 Task: Find the distance between Denver and Salt Lake City.
Action: Key pressed <Key.caps_lock>D<Key.caps_lock>enver
Screenshot: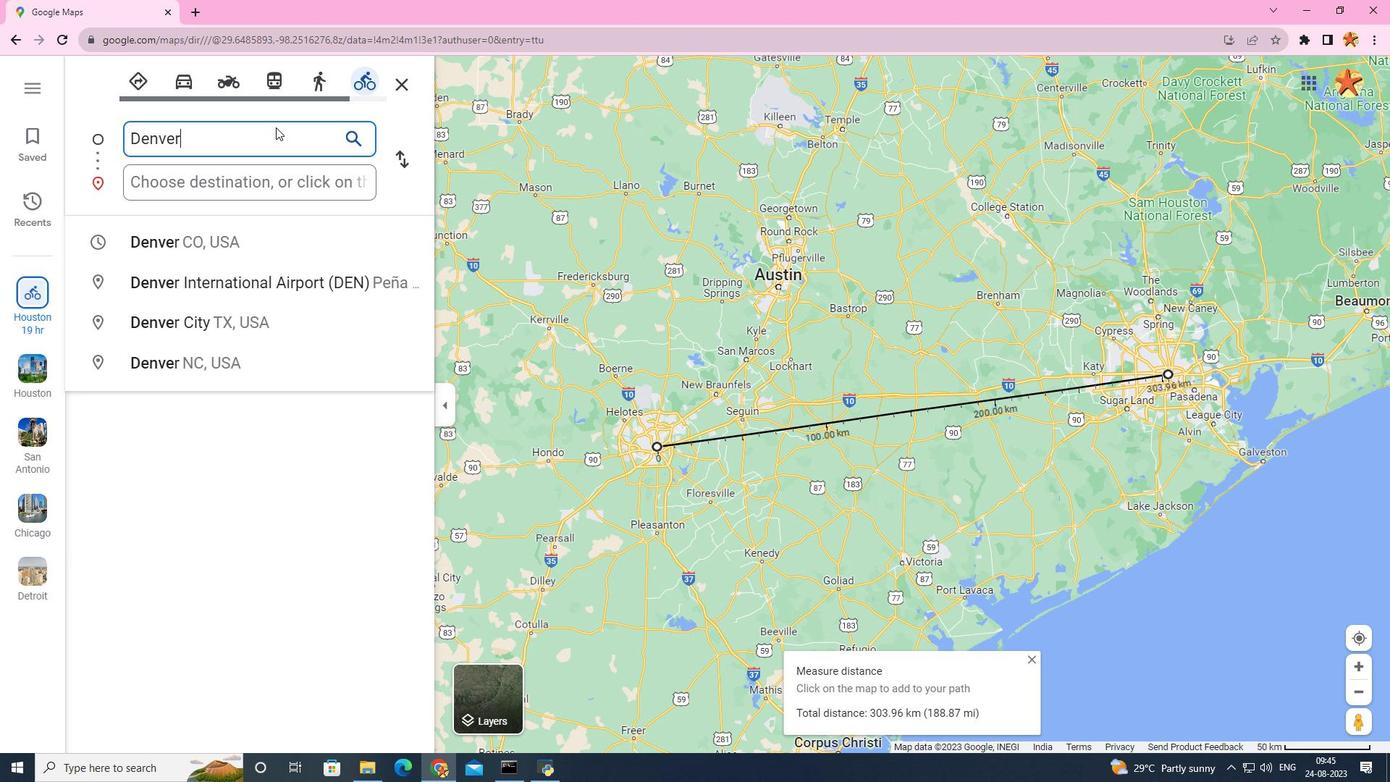 
Action: Mouse moved to (203, 242)
Screenshot: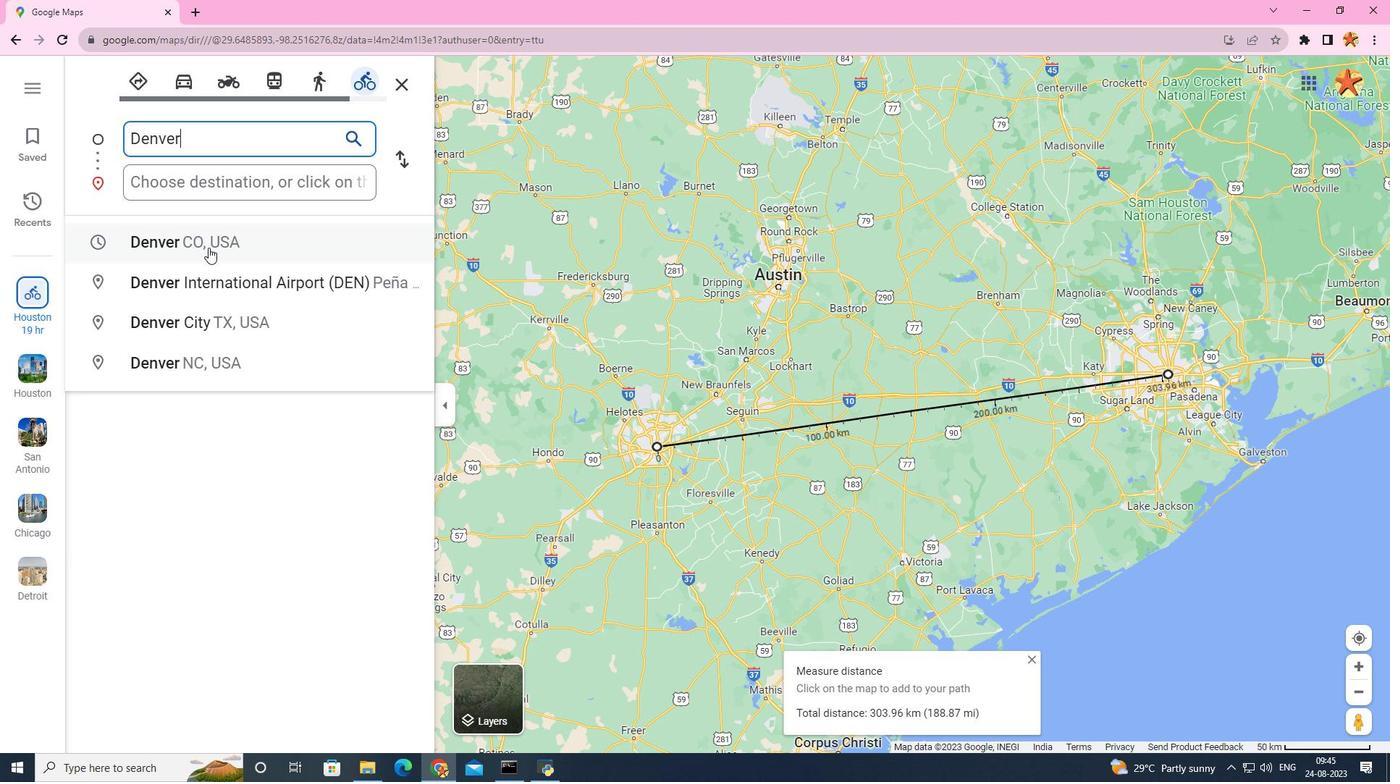 
Action: Mouse pressed left at (203, 242)
Screenshot: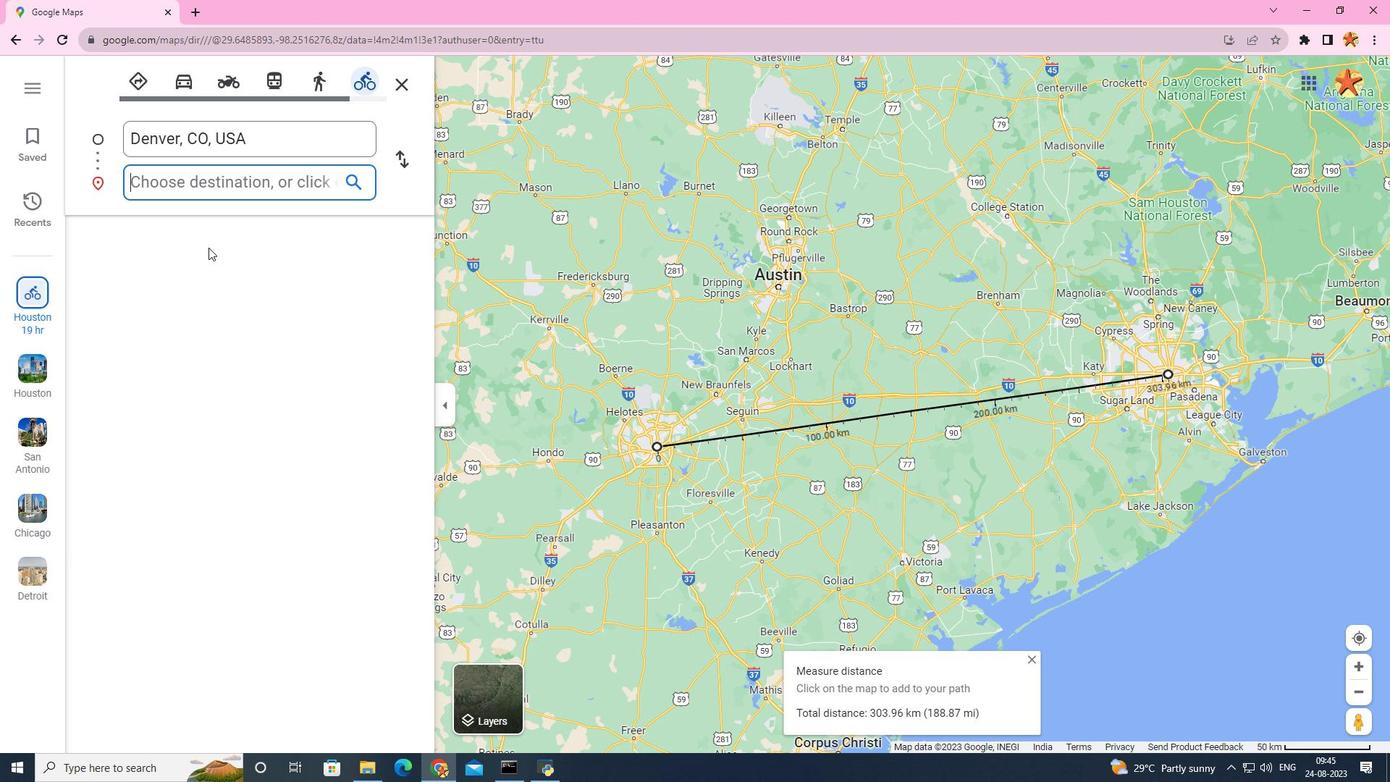
Action: Mouse moved to (204, 183)
Screenshot: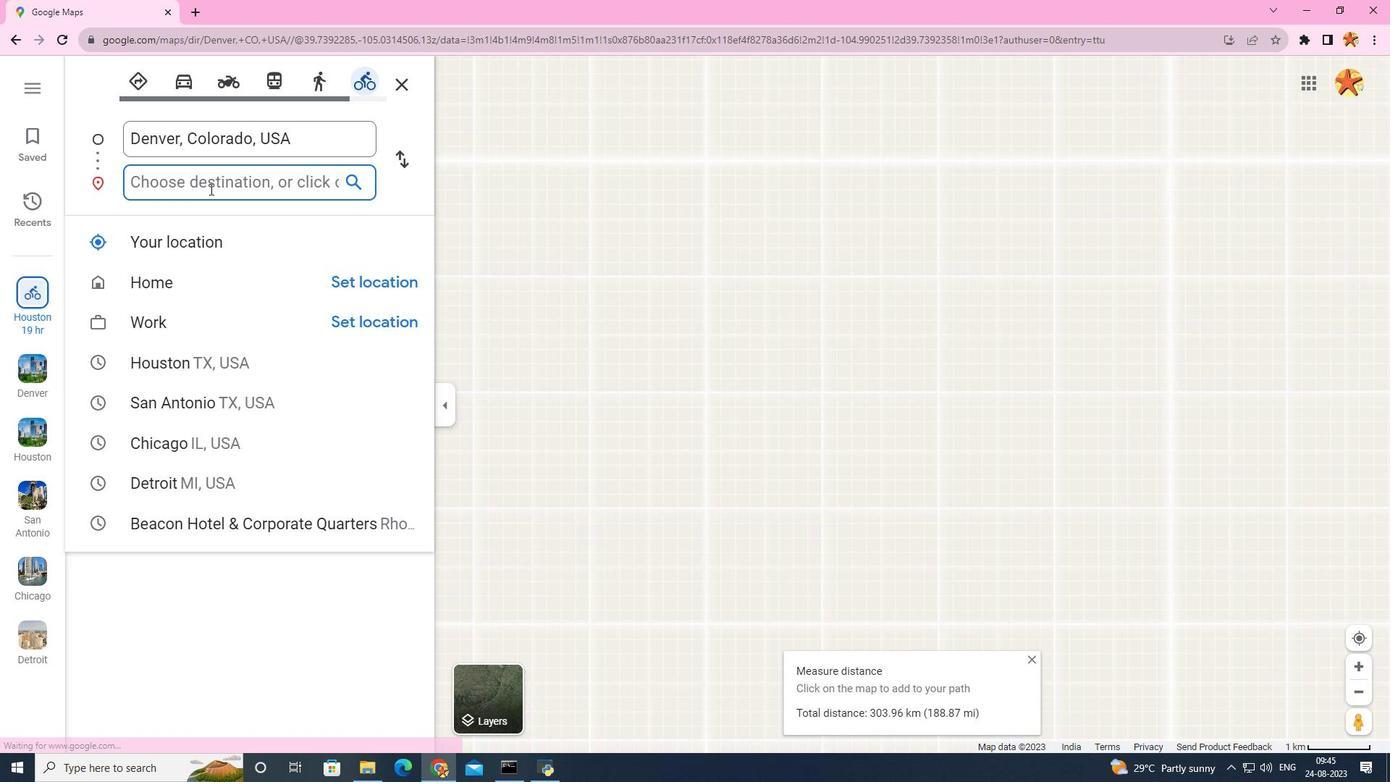 
Action: Mouse pressed left at (204, 183)
Screenshot: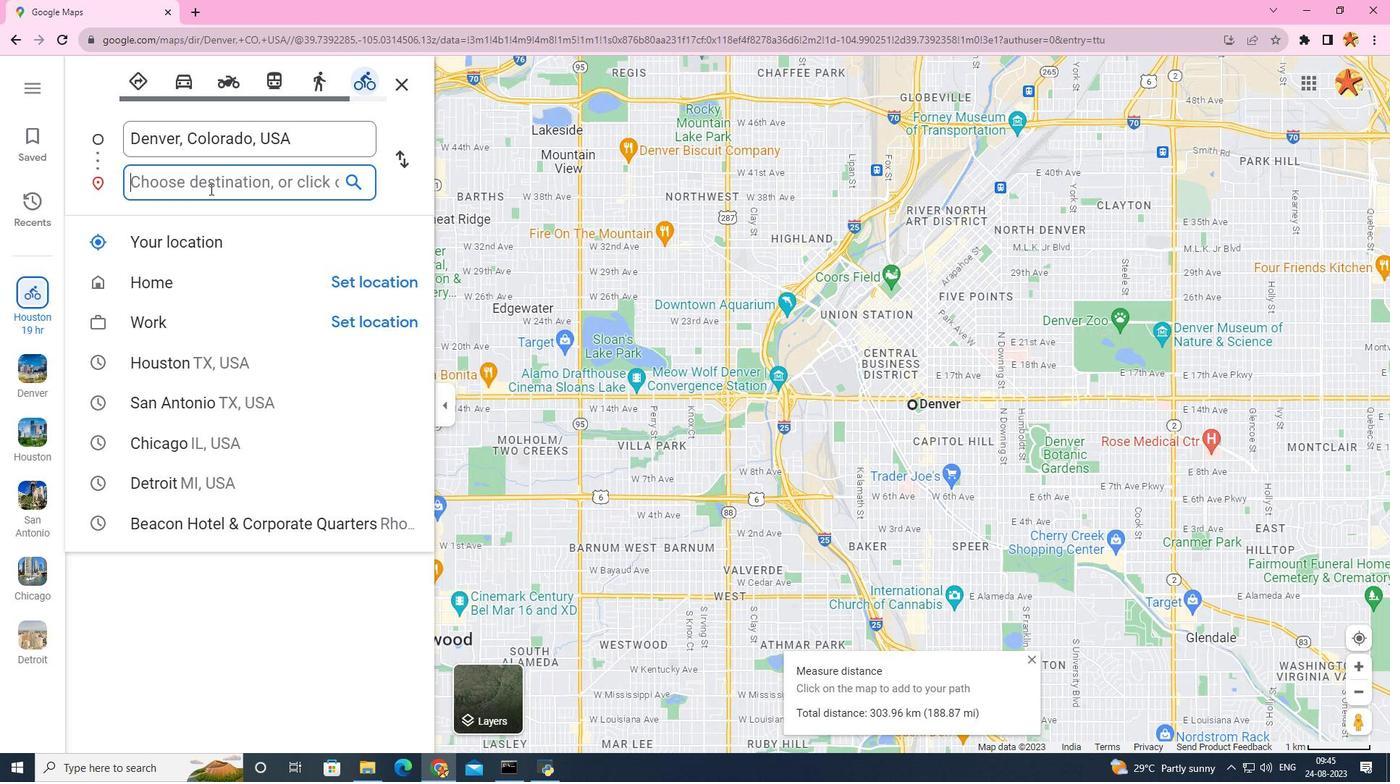 
Action: Key pressed <Key.caps_lock>S<Key.caps_lock>alt<Key.space>lake
Screenshot: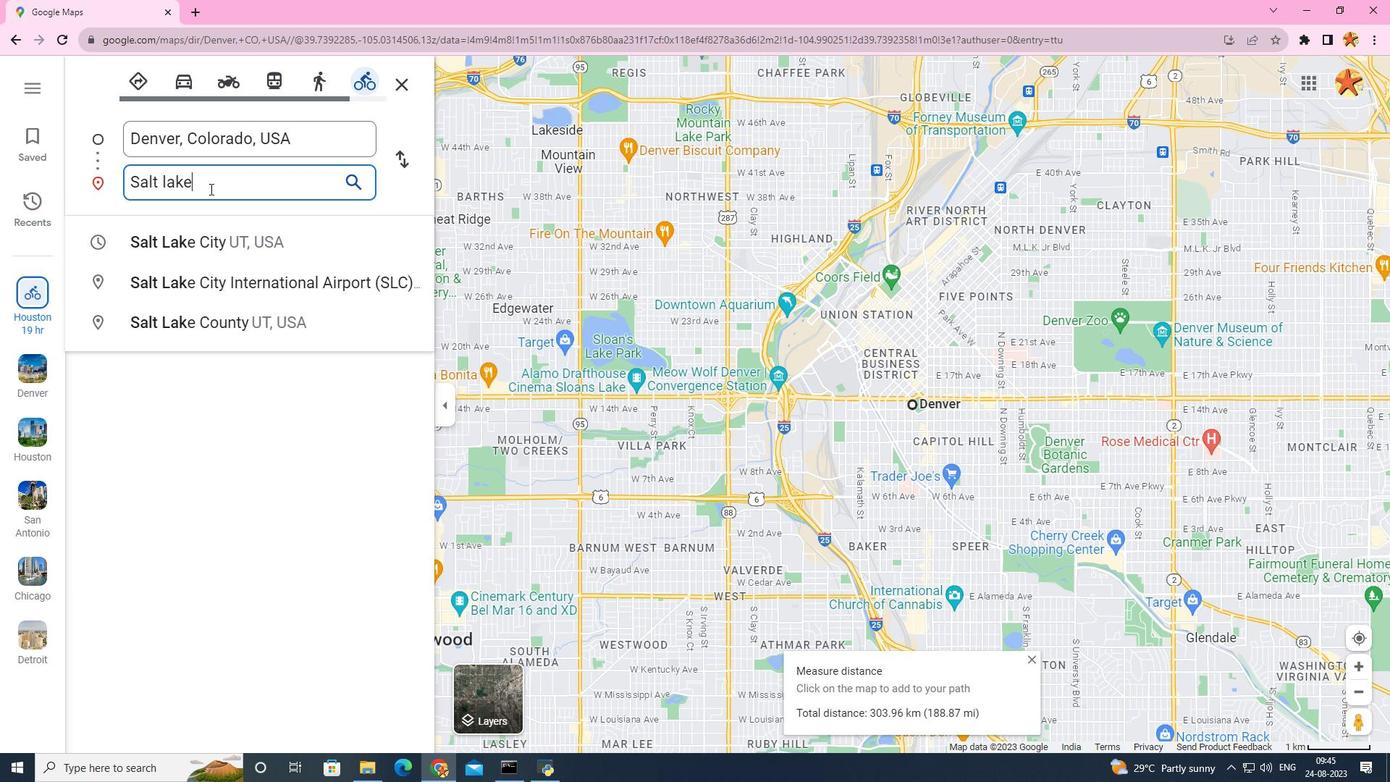 
Action: Mouse moved to (223, 239)
Screenshot: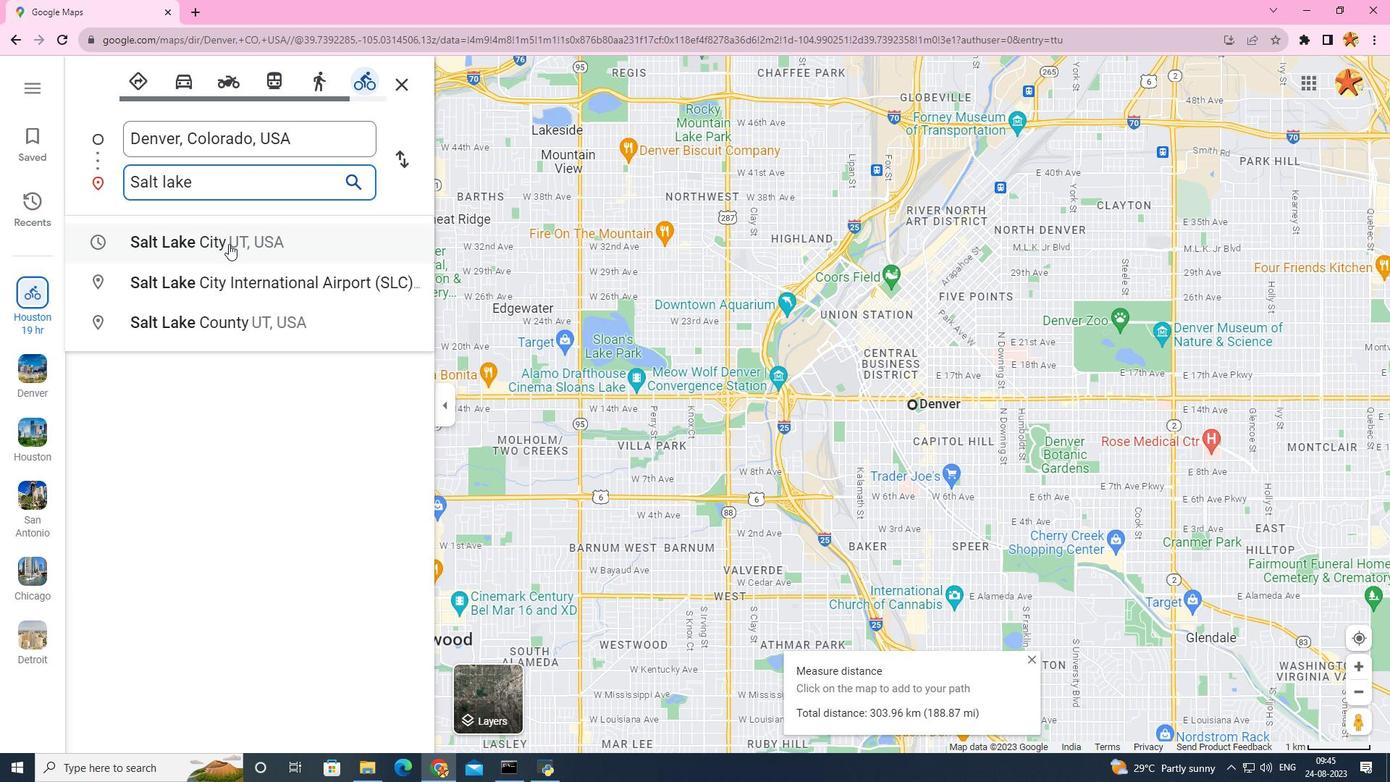 
Action: Mouse pressed left at (223, 239)
Screenshot: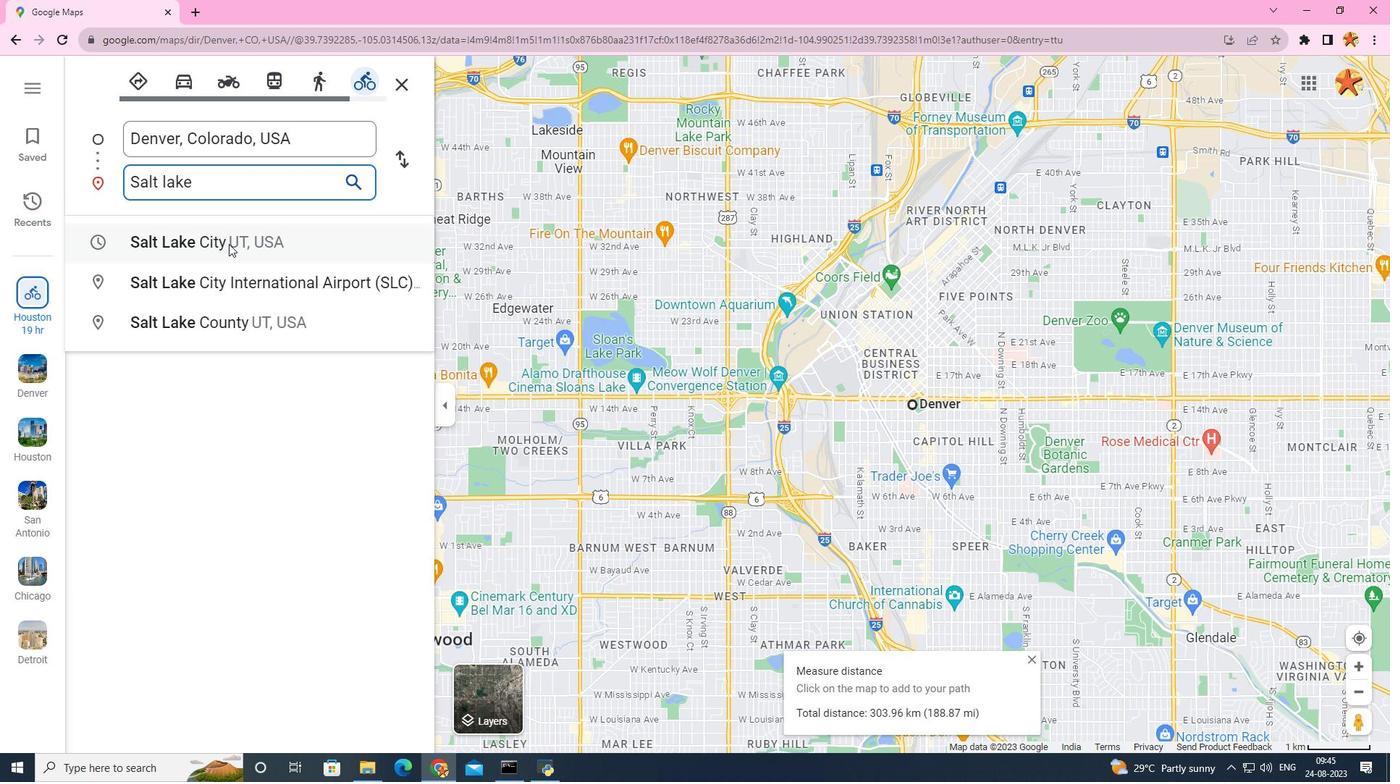 
Action: Mouse moved to (801, 719)
Screenshot: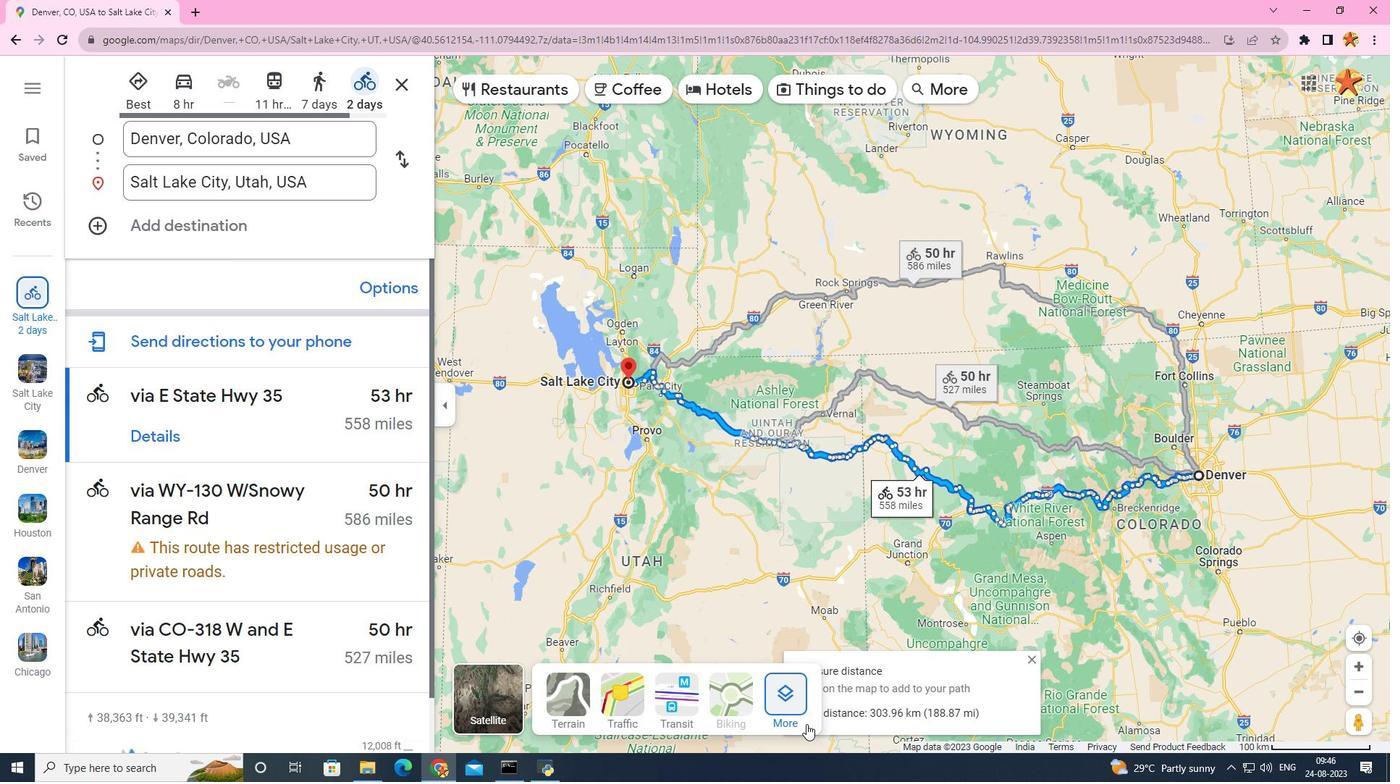 
Action: Mouse pressed left at (801, 719)
Screenshot: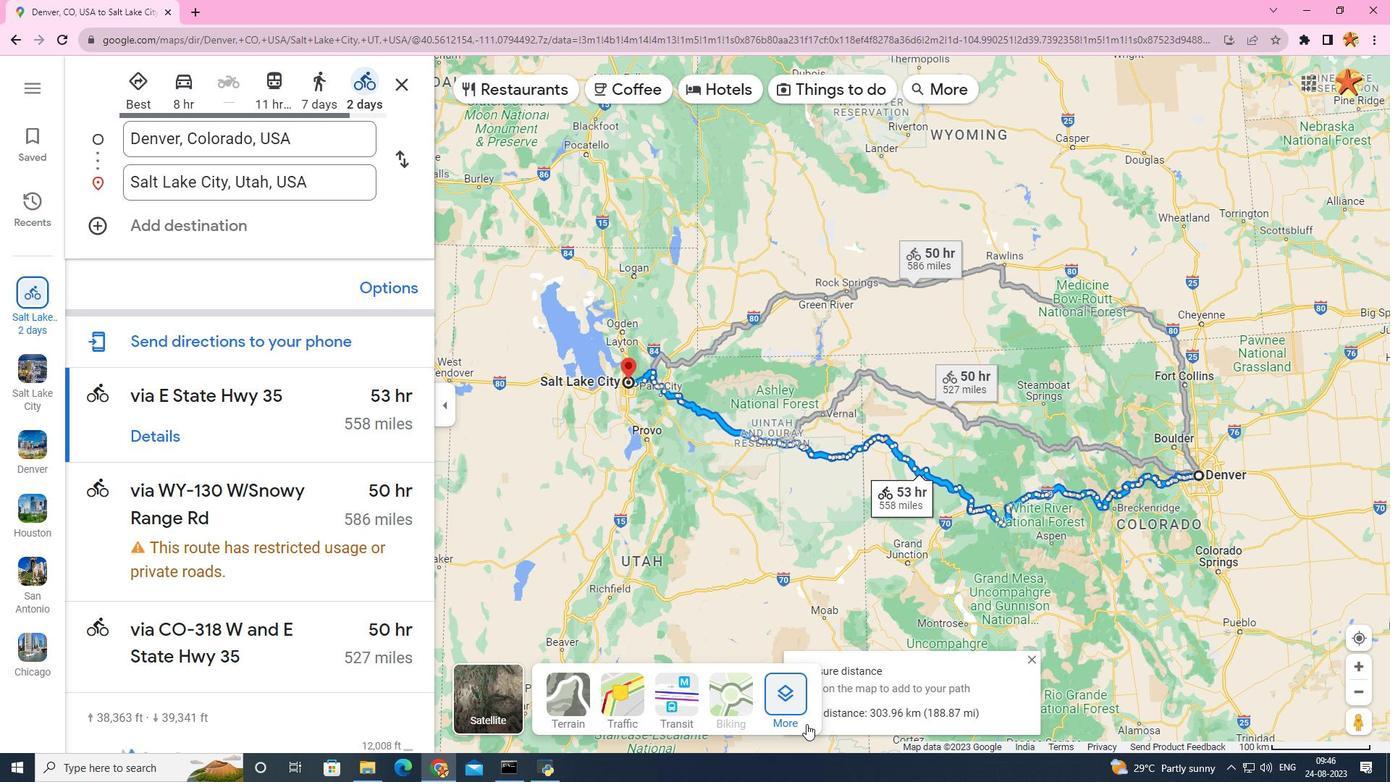 
Action: Mouse moved to (602, 519)
Screenshot: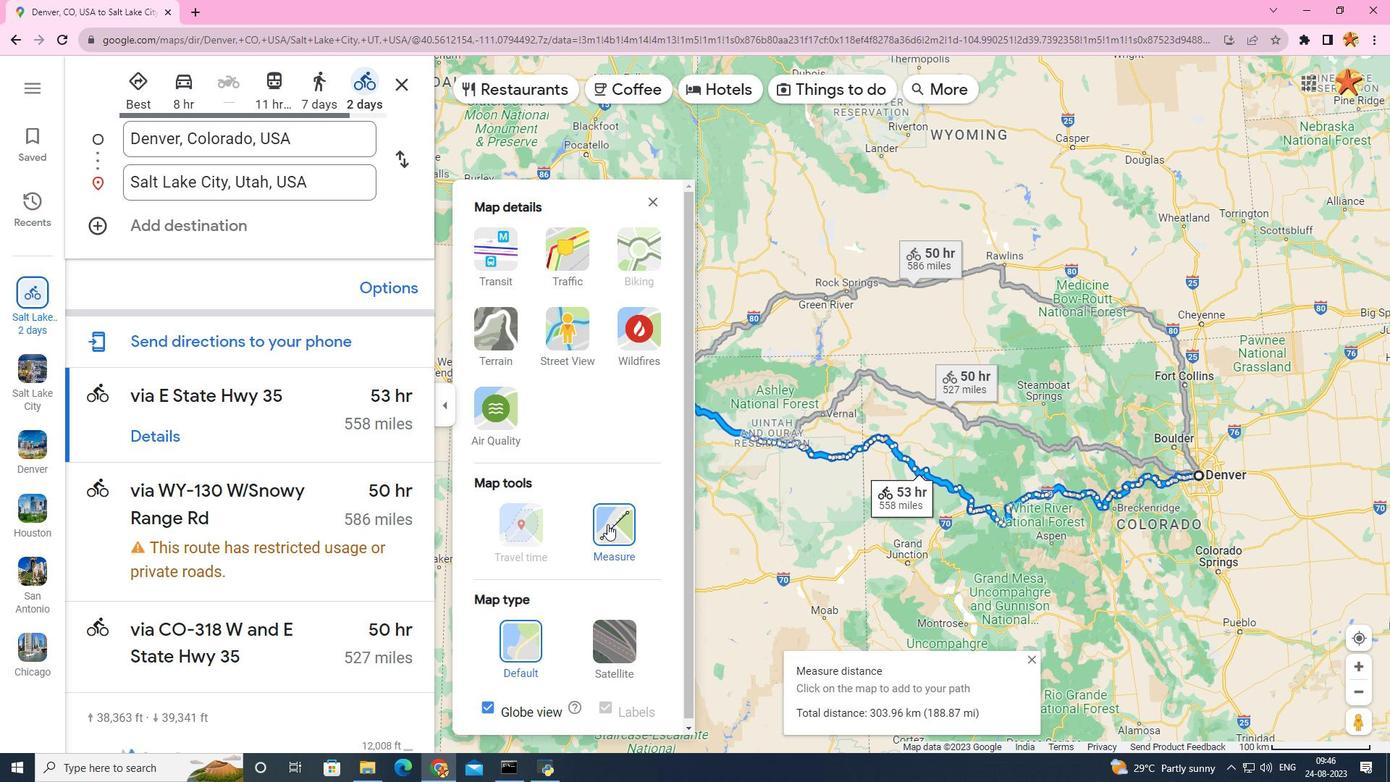 
Action: Mouse pressed left at (602, 519)
Screenshot: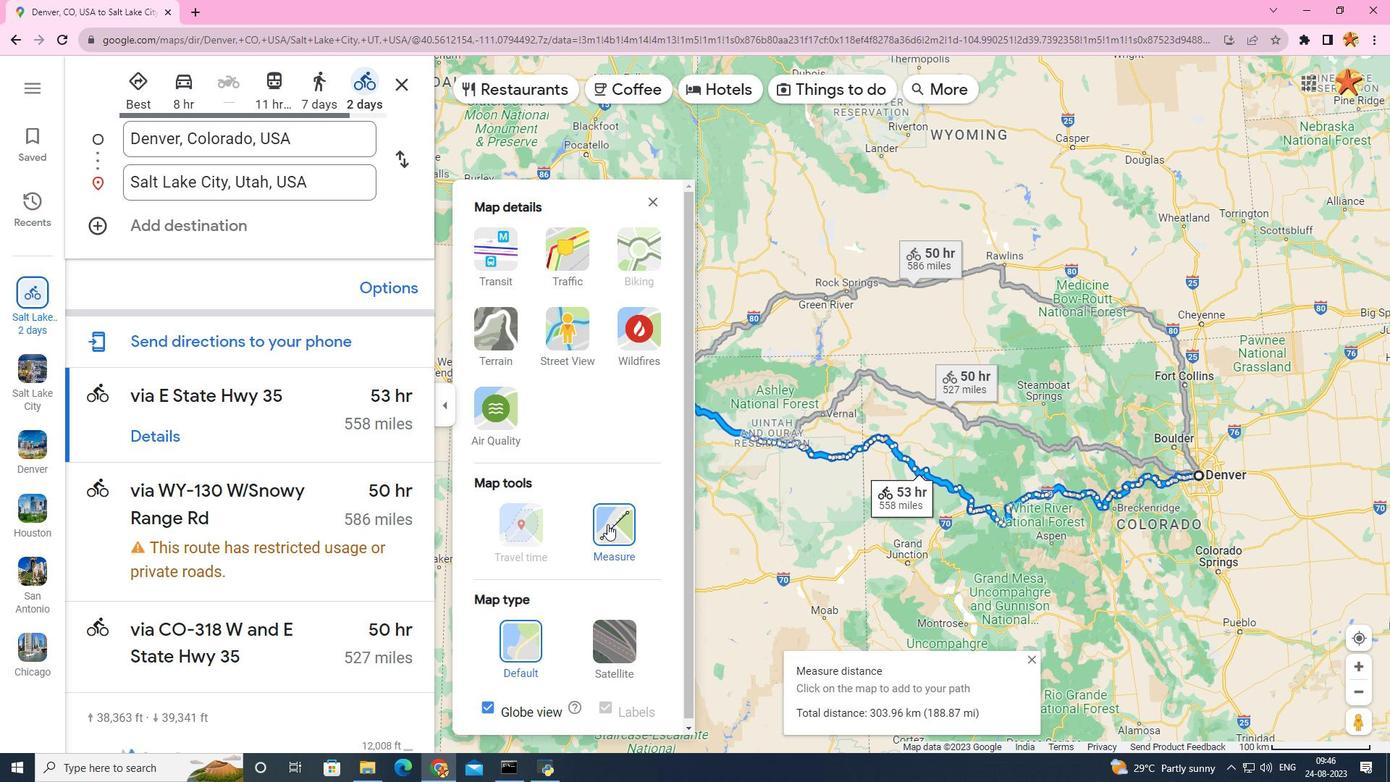 
Action: Mouse moved to (639, 199)
Screenshot: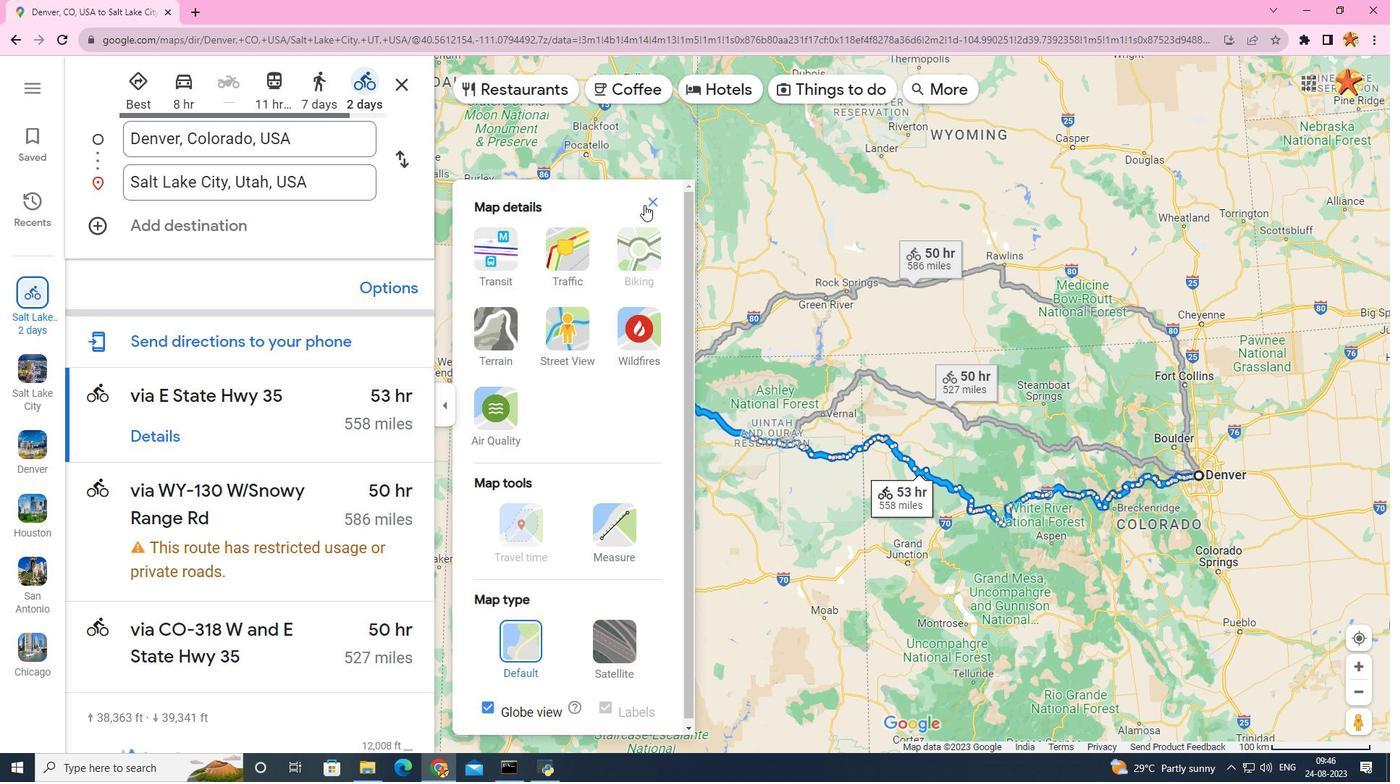 
Action: Mouse pressed left at (639, 199)
Screenshot: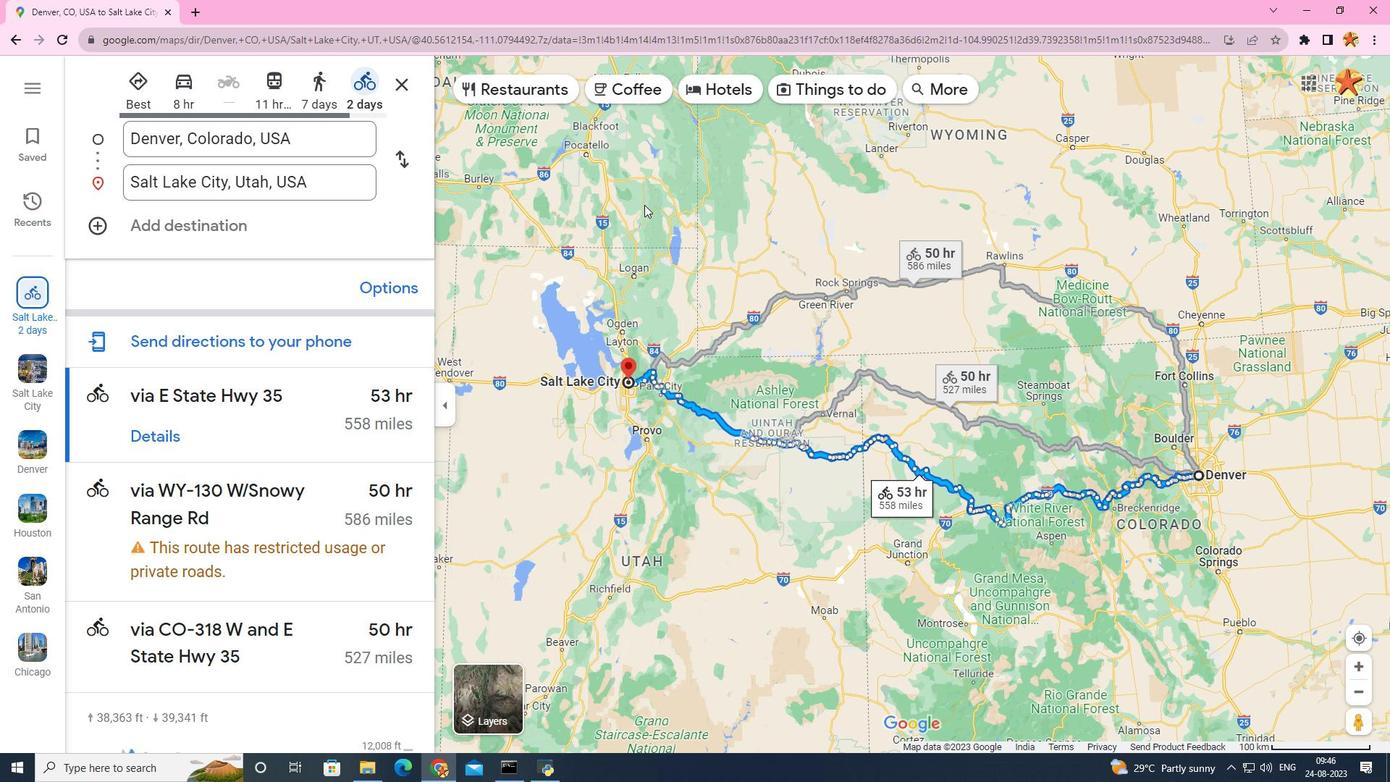 
Action: Mouse moved to (627, 376)
Screenshot: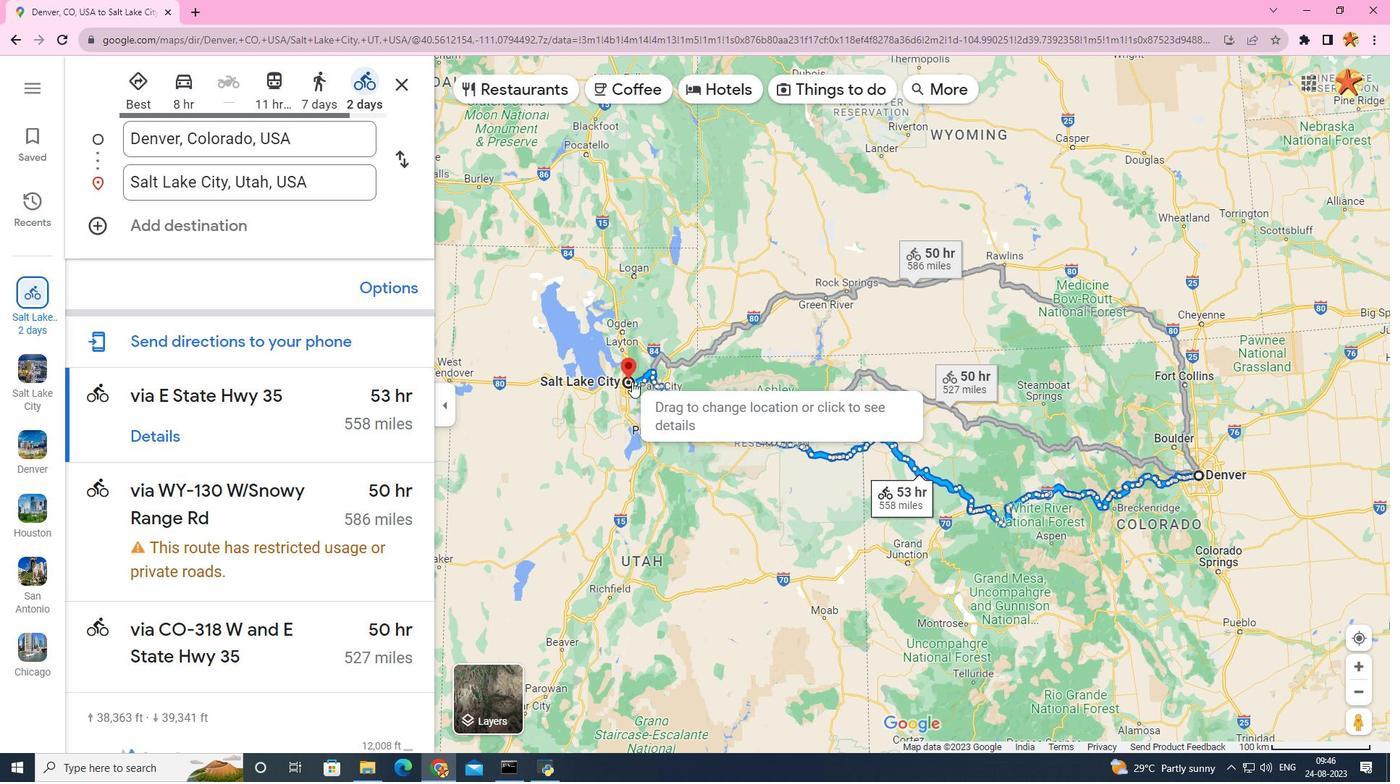 
Action: Mouse pressed left at (627, 376)
Screenshot: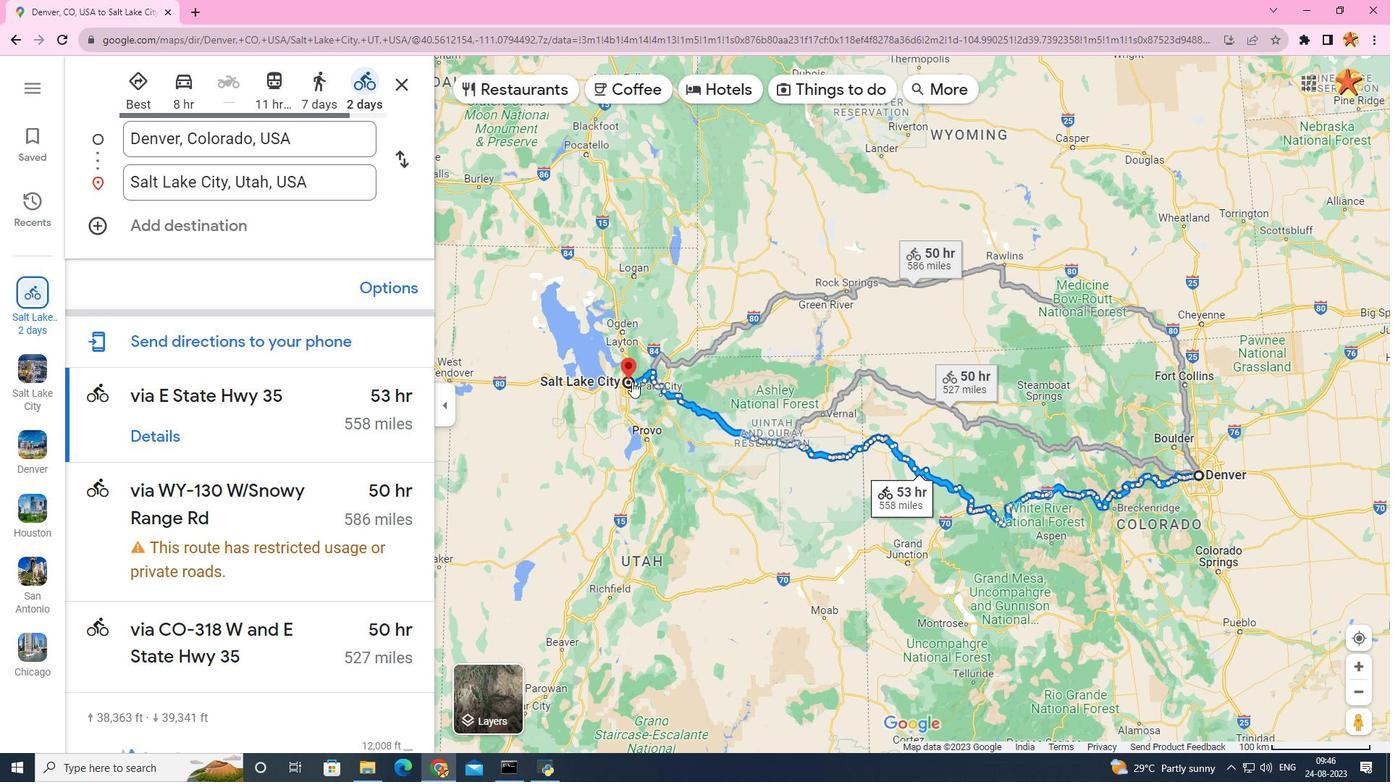 
Action: Mouse moved to (488, 695)
Screenshot: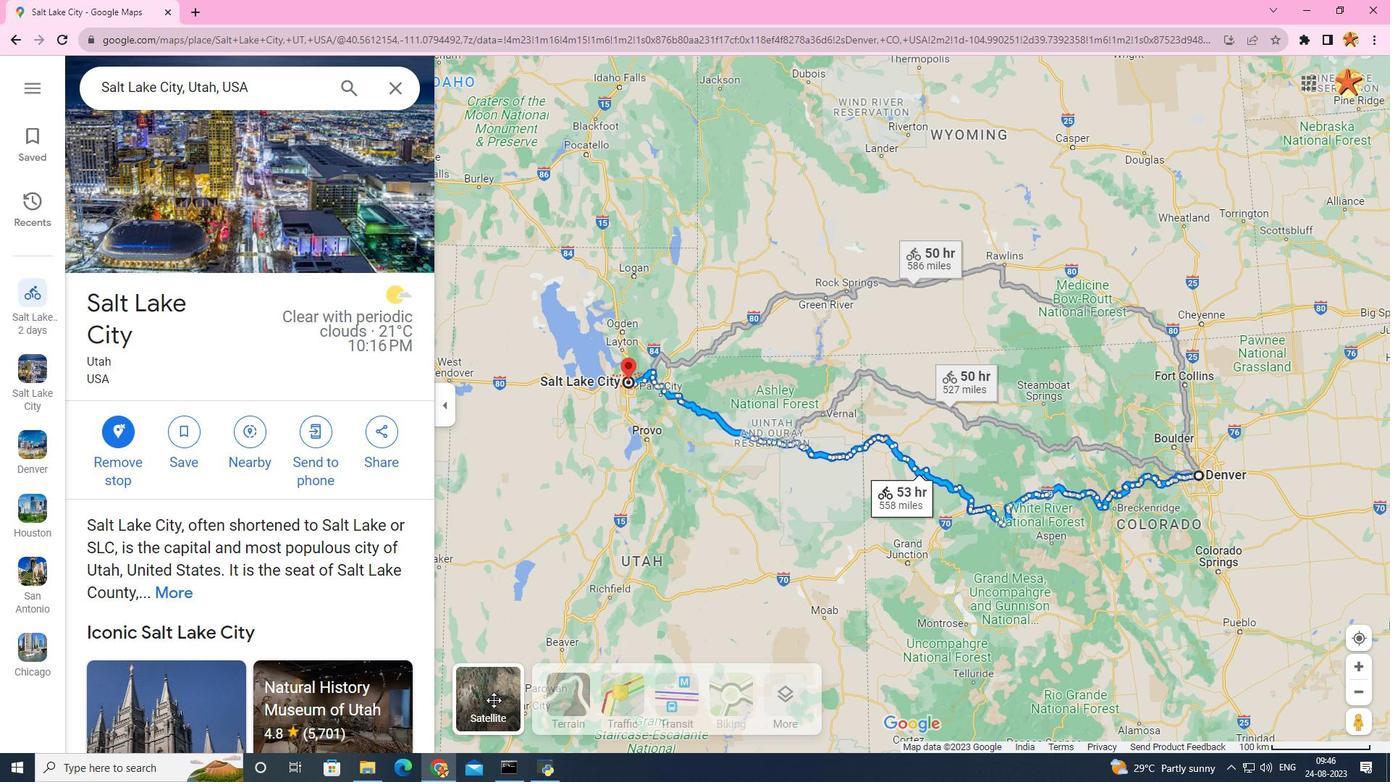 
Action: Mouse pressed left at (488, 695)
Screenshot: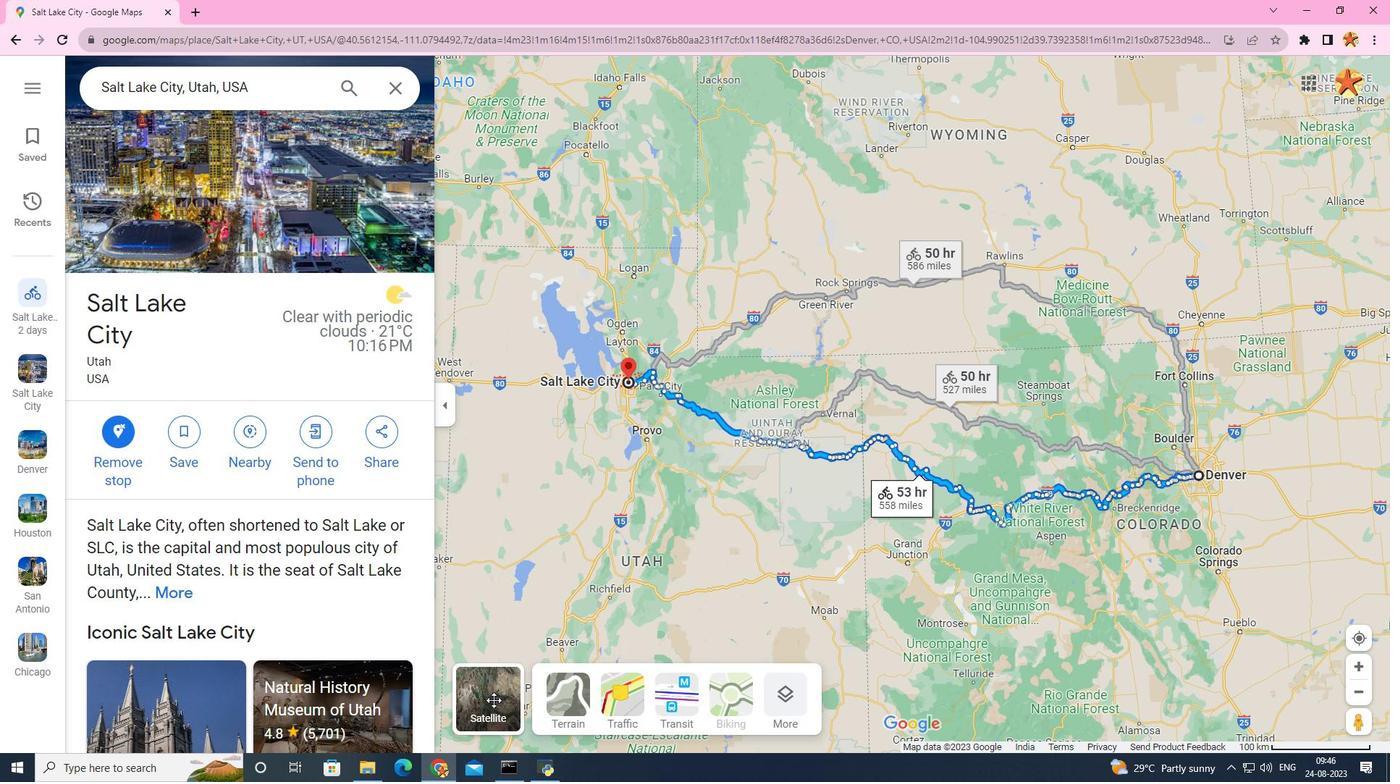 
Action: Mouse moved to (766, 682)
Screenshot: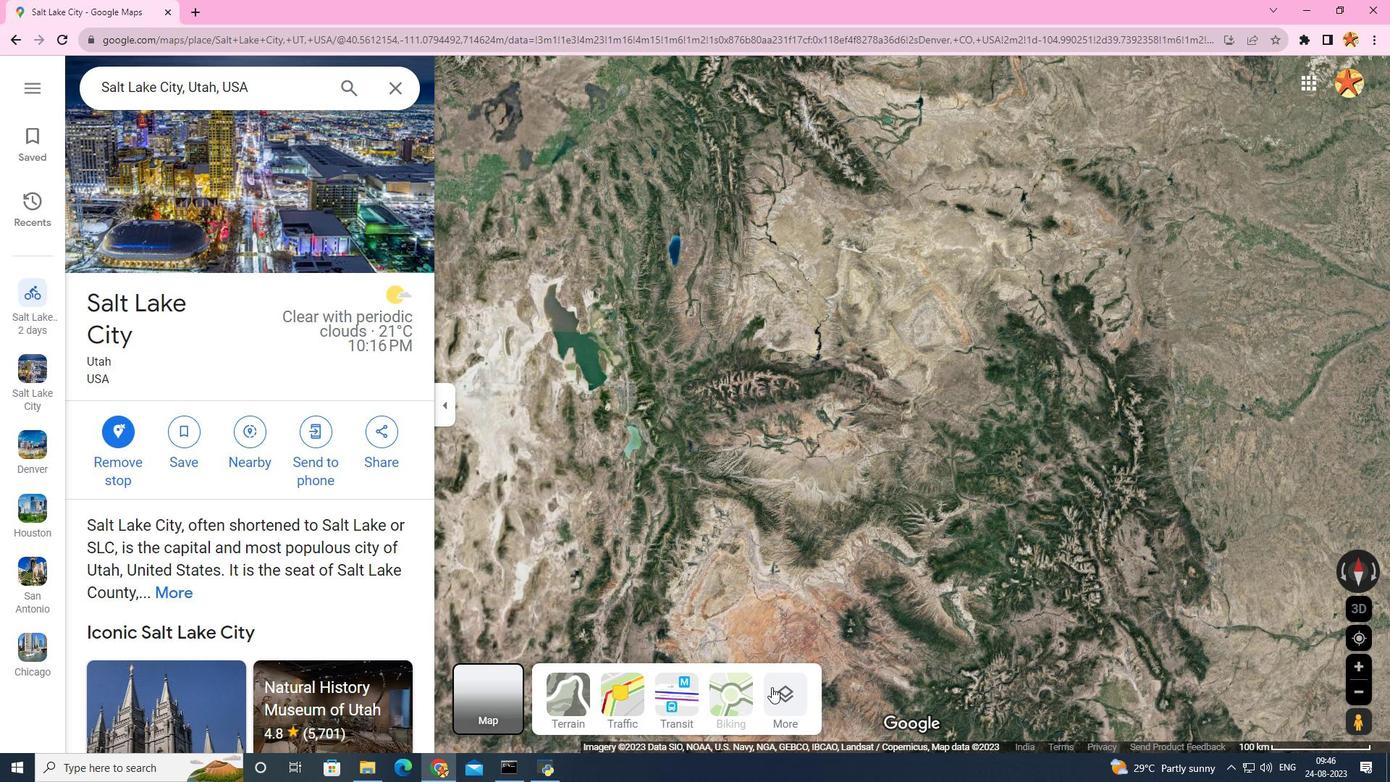 
Action: Mouse pressed left at (766, 682)
Screenshot: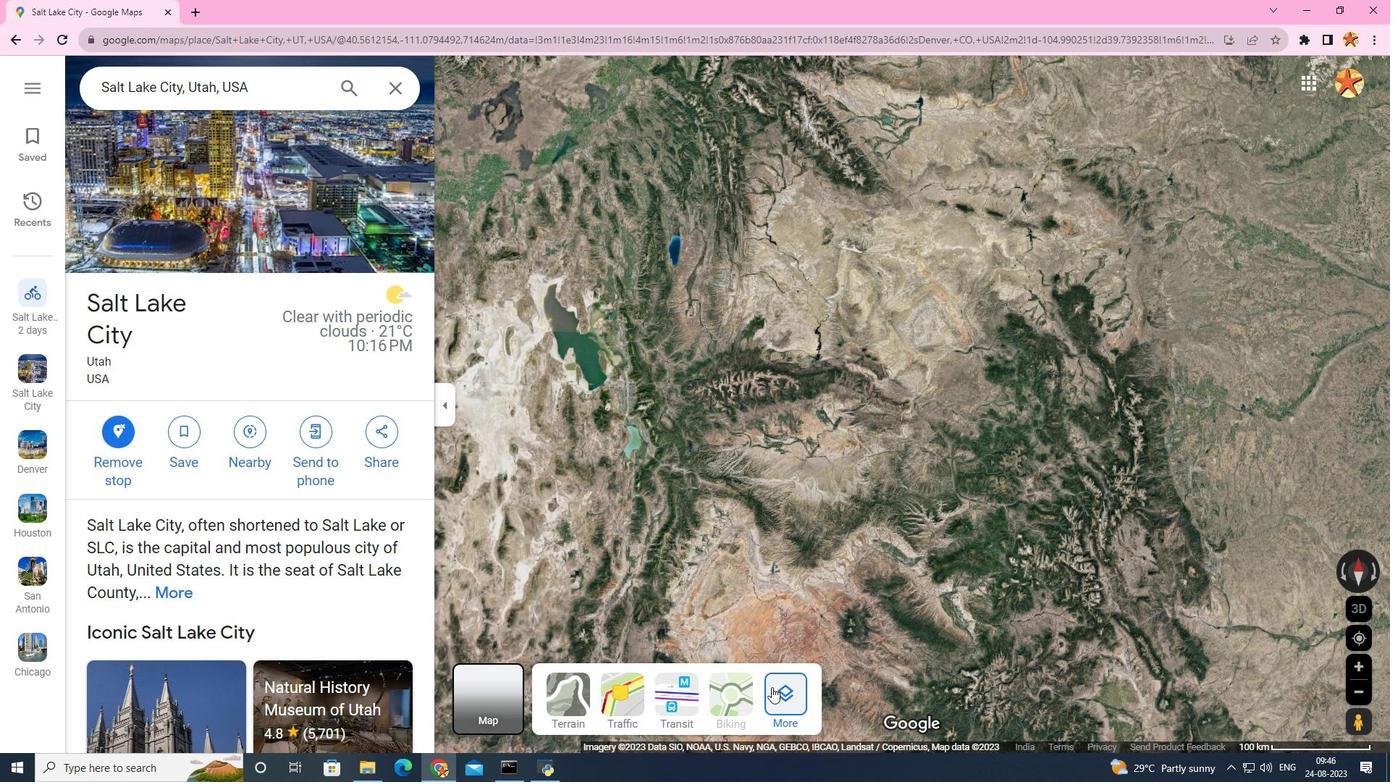 
Action: Mouse moved to (499, 620)
Screenshot: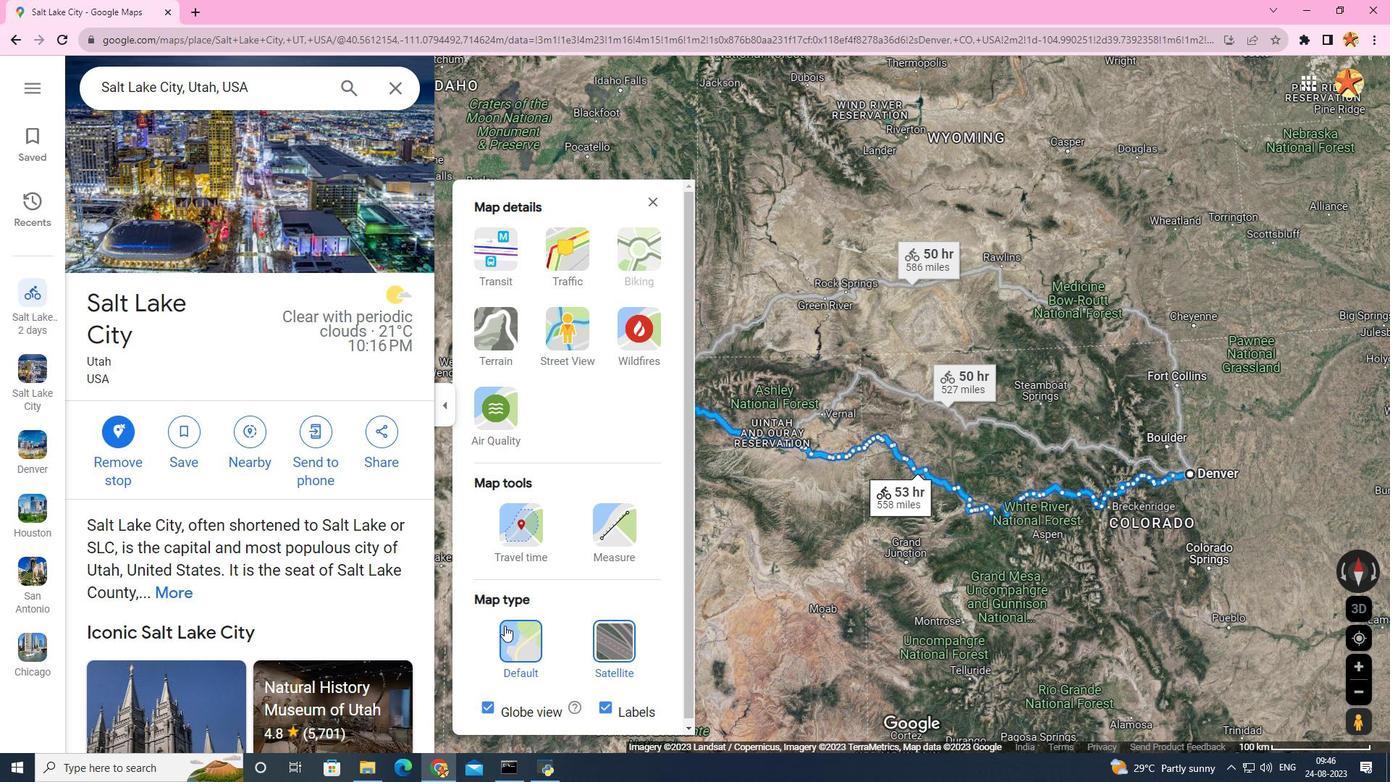 
Action: Mouse pressed left at (499, 620)
Screenshot: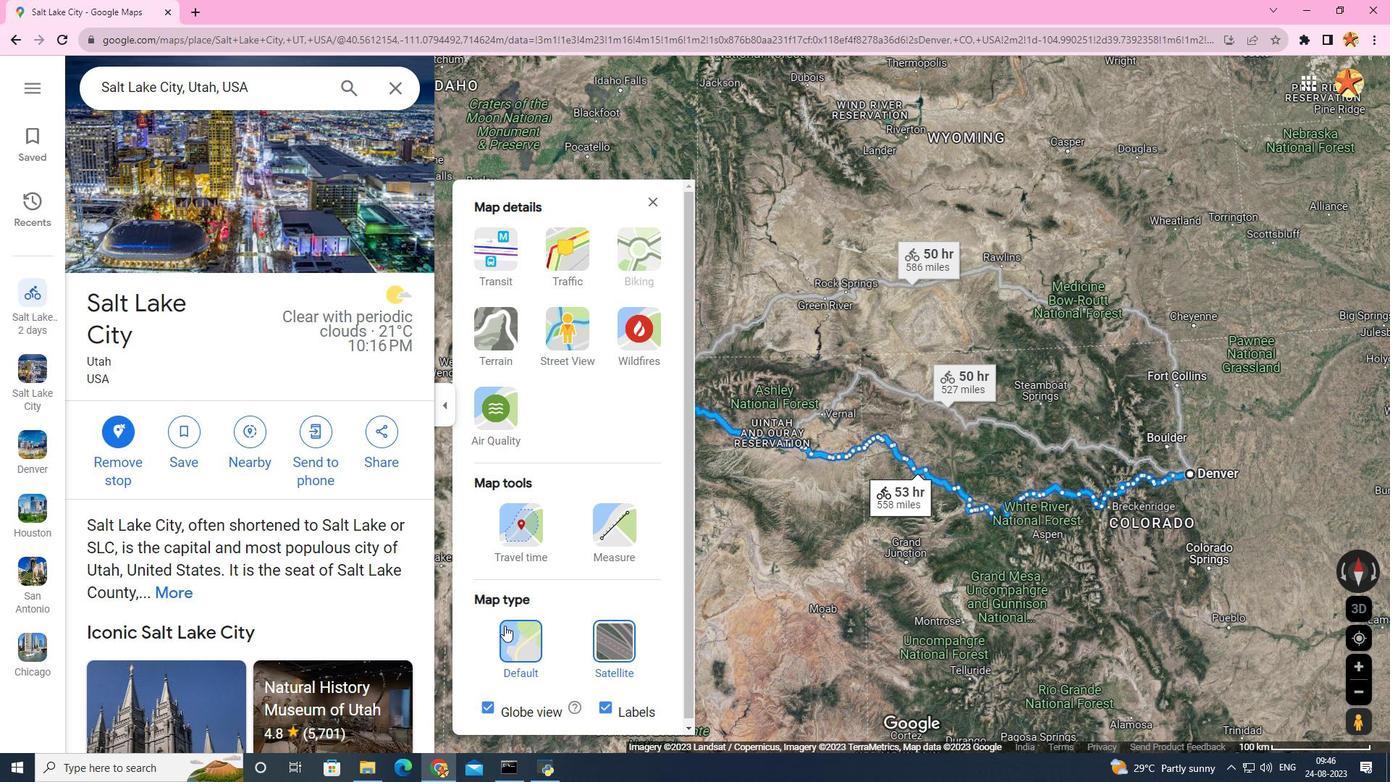 
Action: Mouse pressed right at (499, 620)
Screenshot: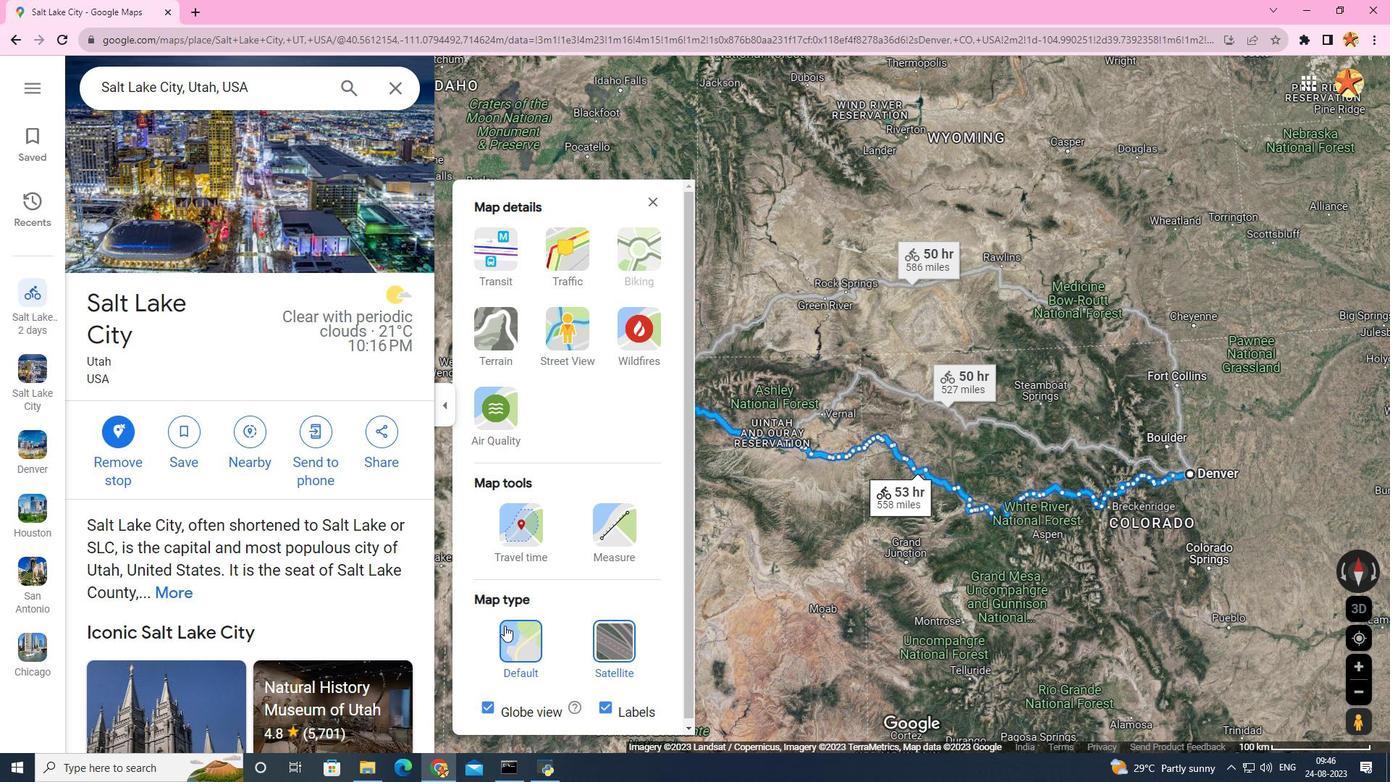 
Action: Mouse moved to (499, 681)
Screenshot: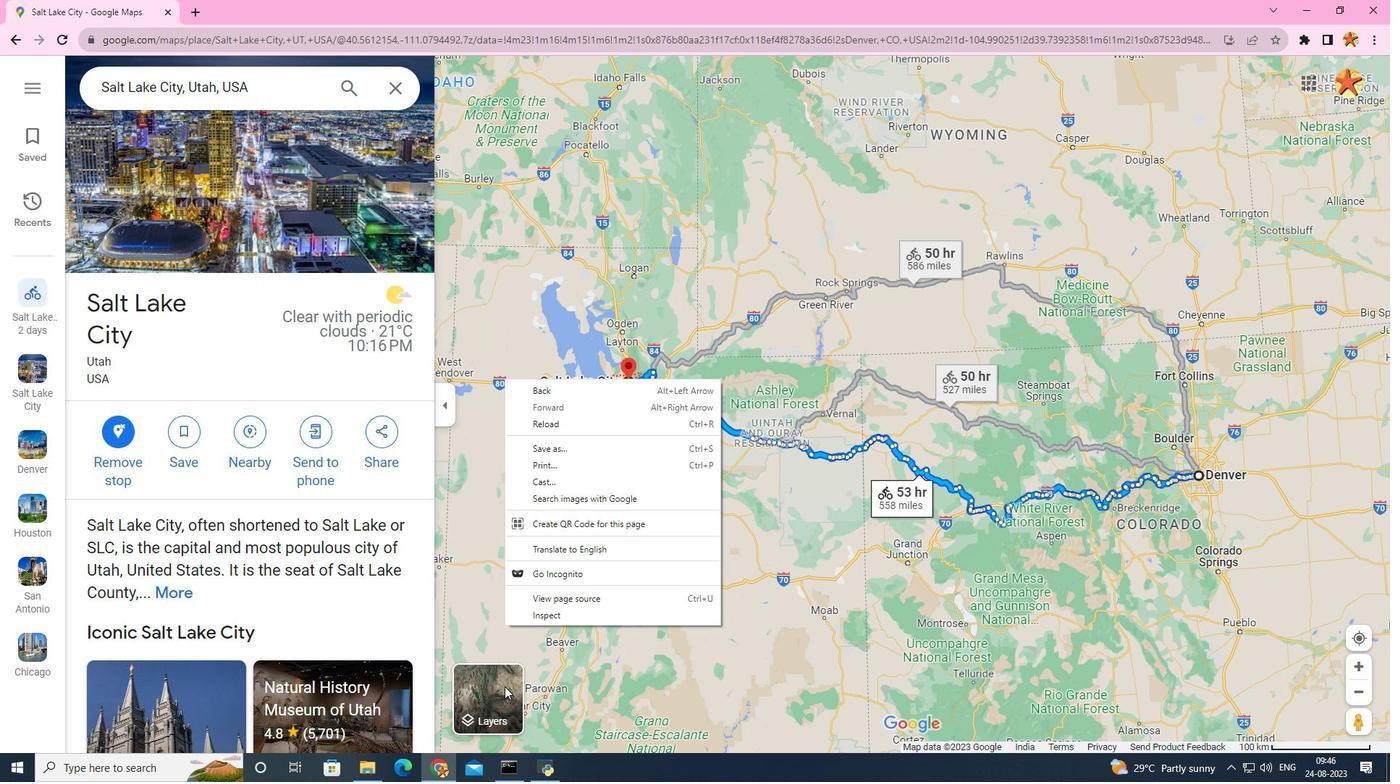 
Action: Mouse pressed left at (499, 681)
Screenshot: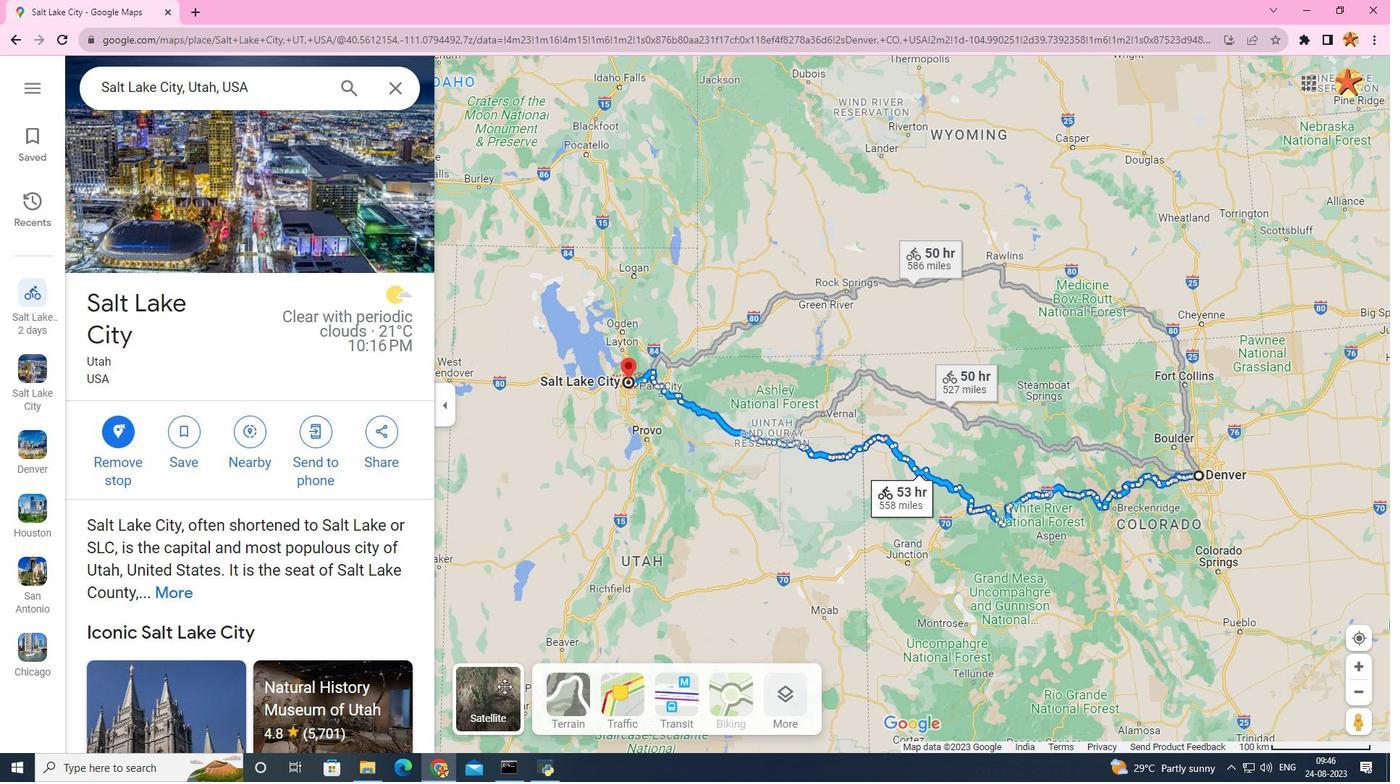 
Action: Mouse moved to (768, 688)
Screenshot: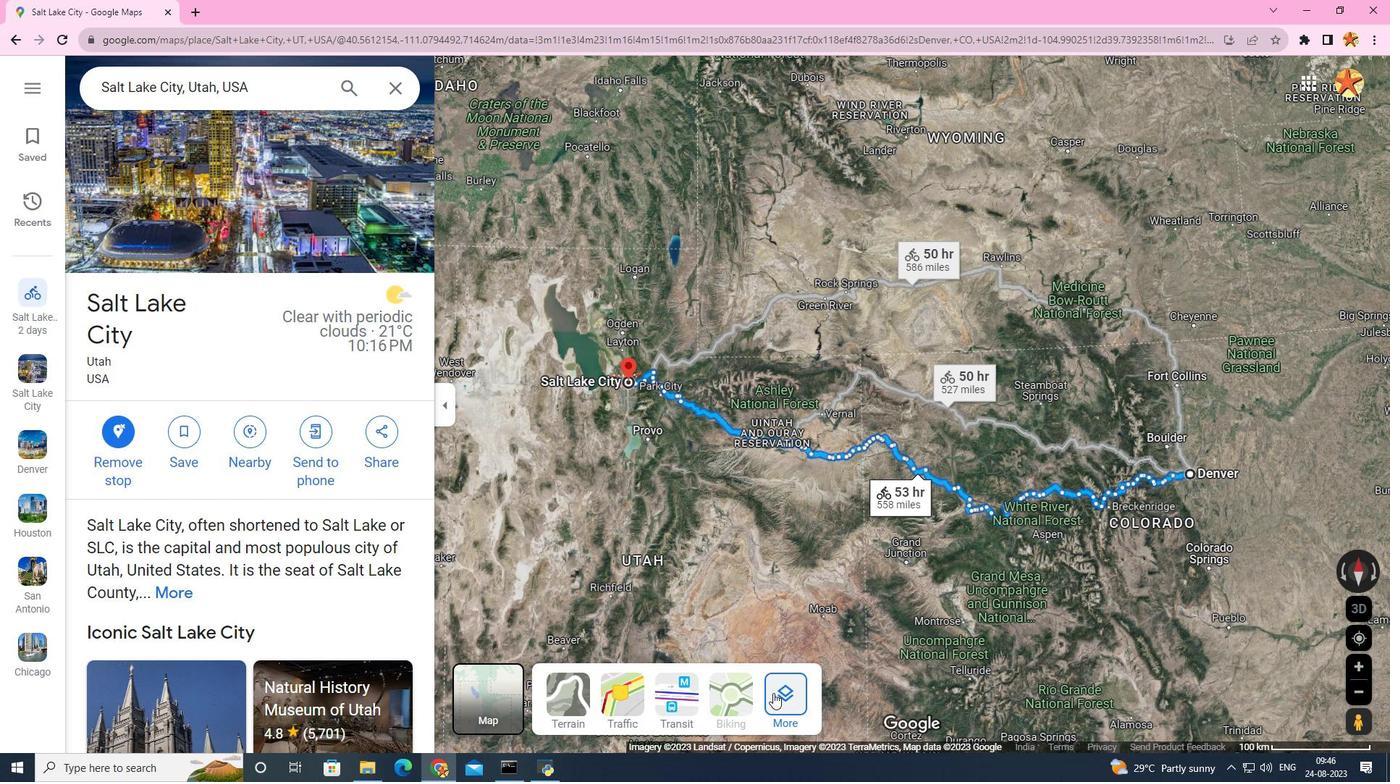 
Action: Mouse pressed left at (768, 688)
Screenshot: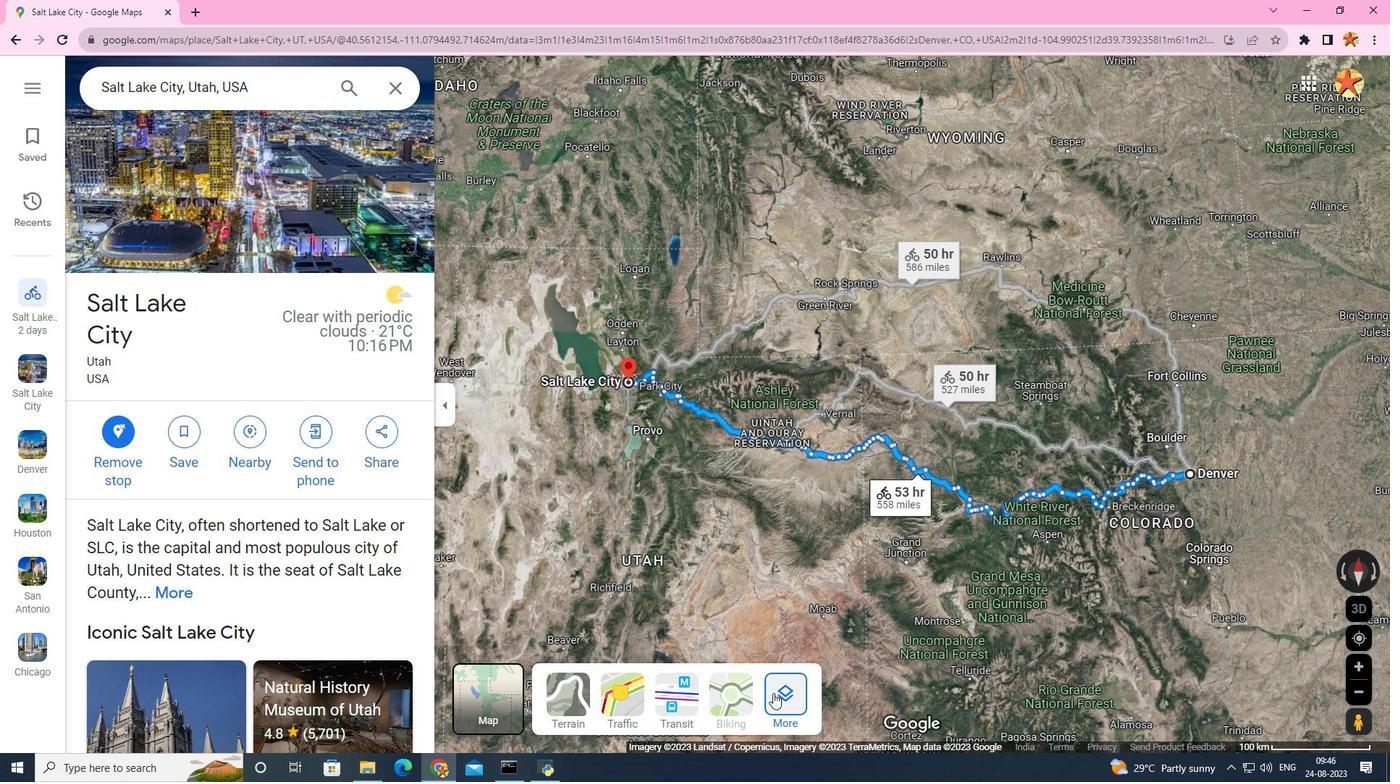 
Action: Mouse moved to (541, 644)
Screenshot: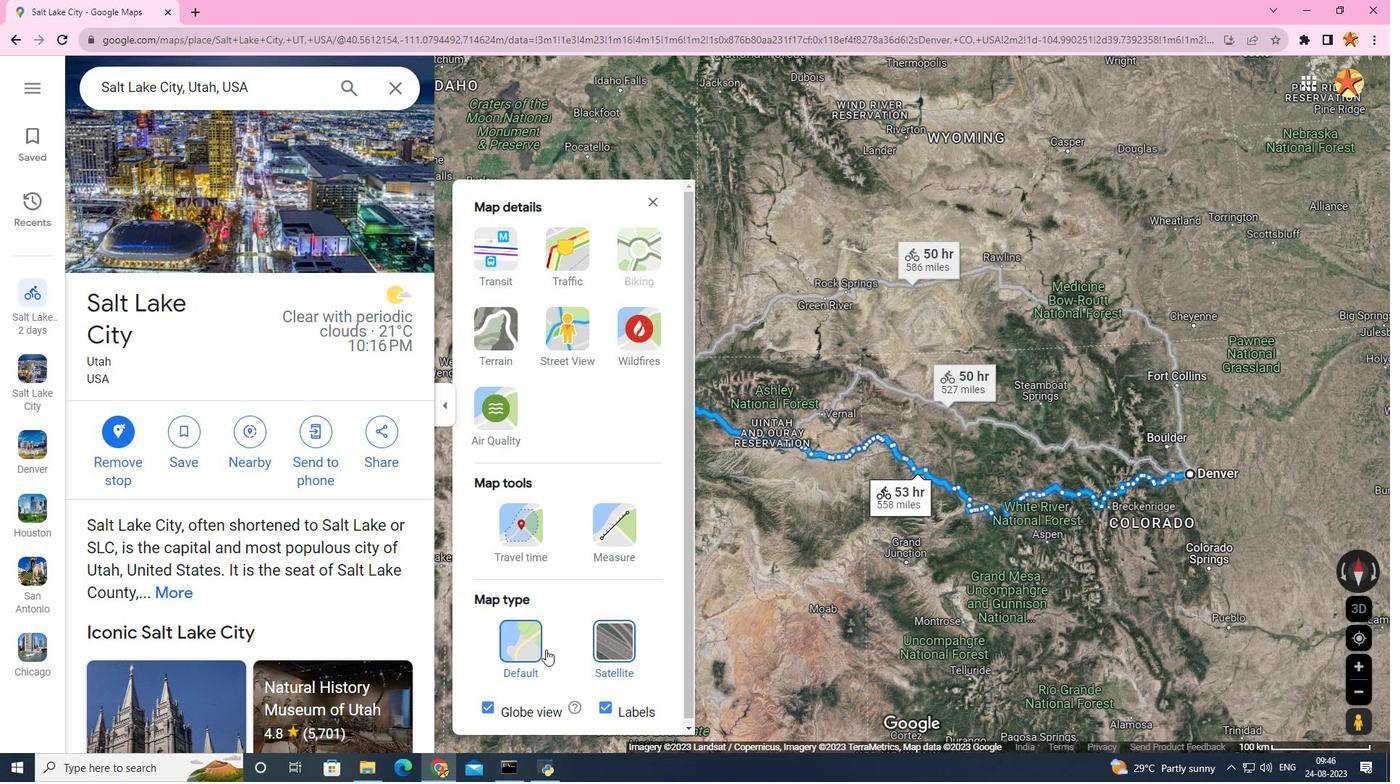 
Action: Mouse pressed left at (541, 644)
Screenshot: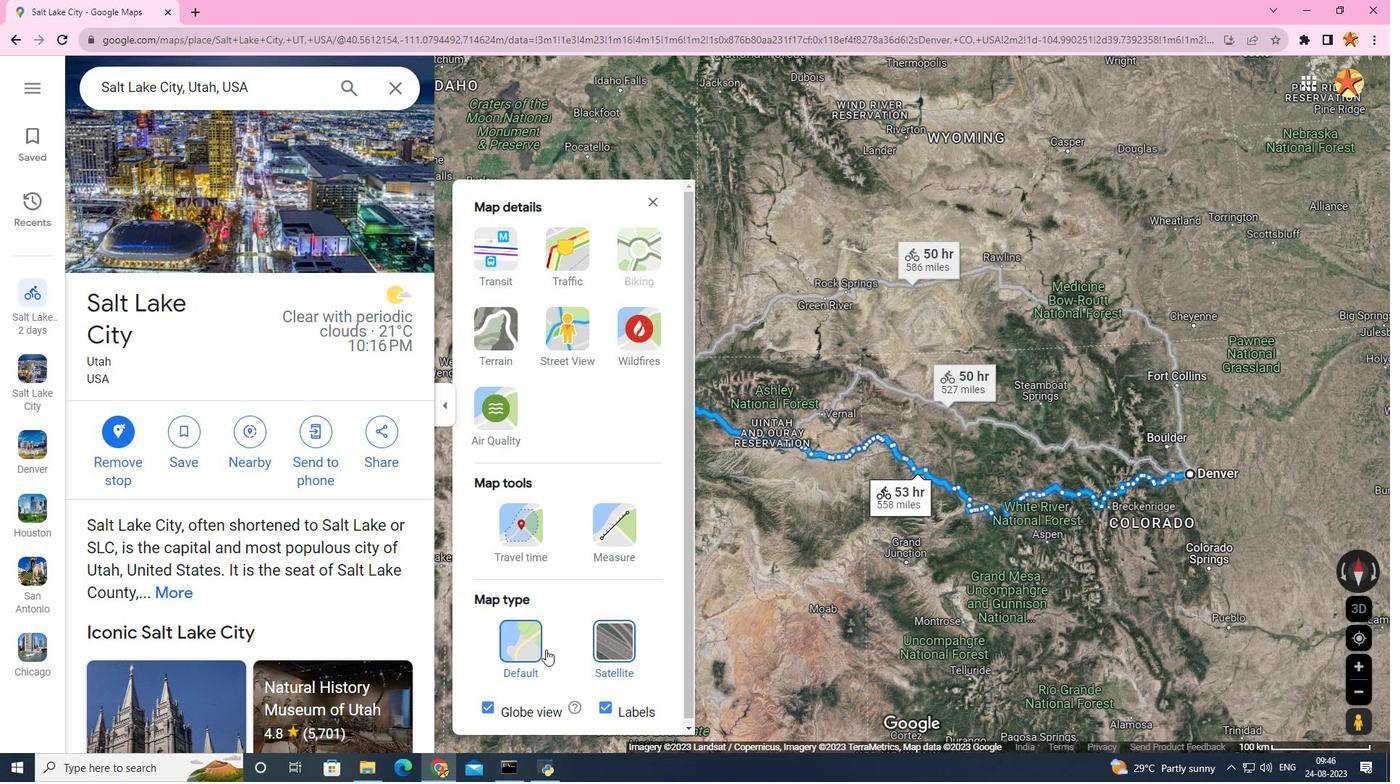 
Action: Mouse moved to (498, 662)
Screenshot: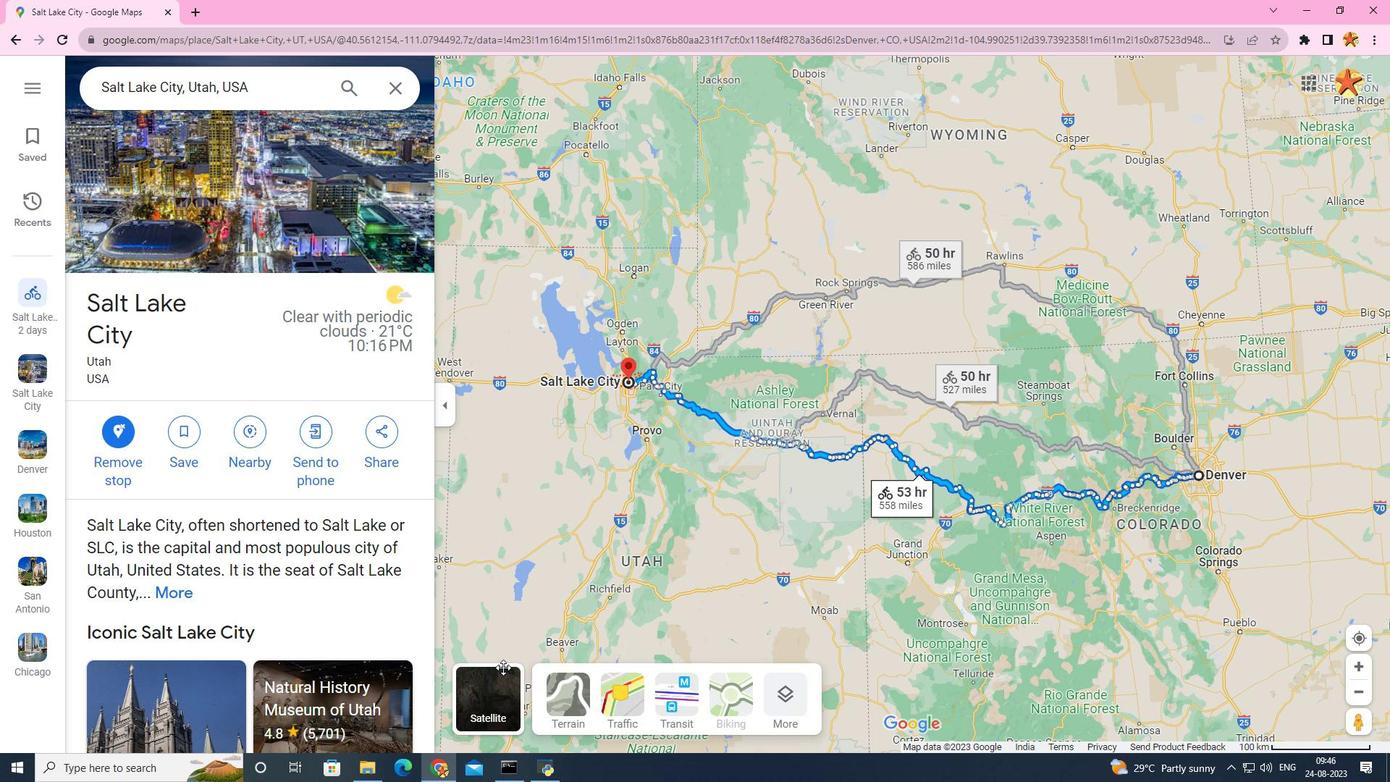 
Action: Mouse pressed left at (498, 662)
Screenshot: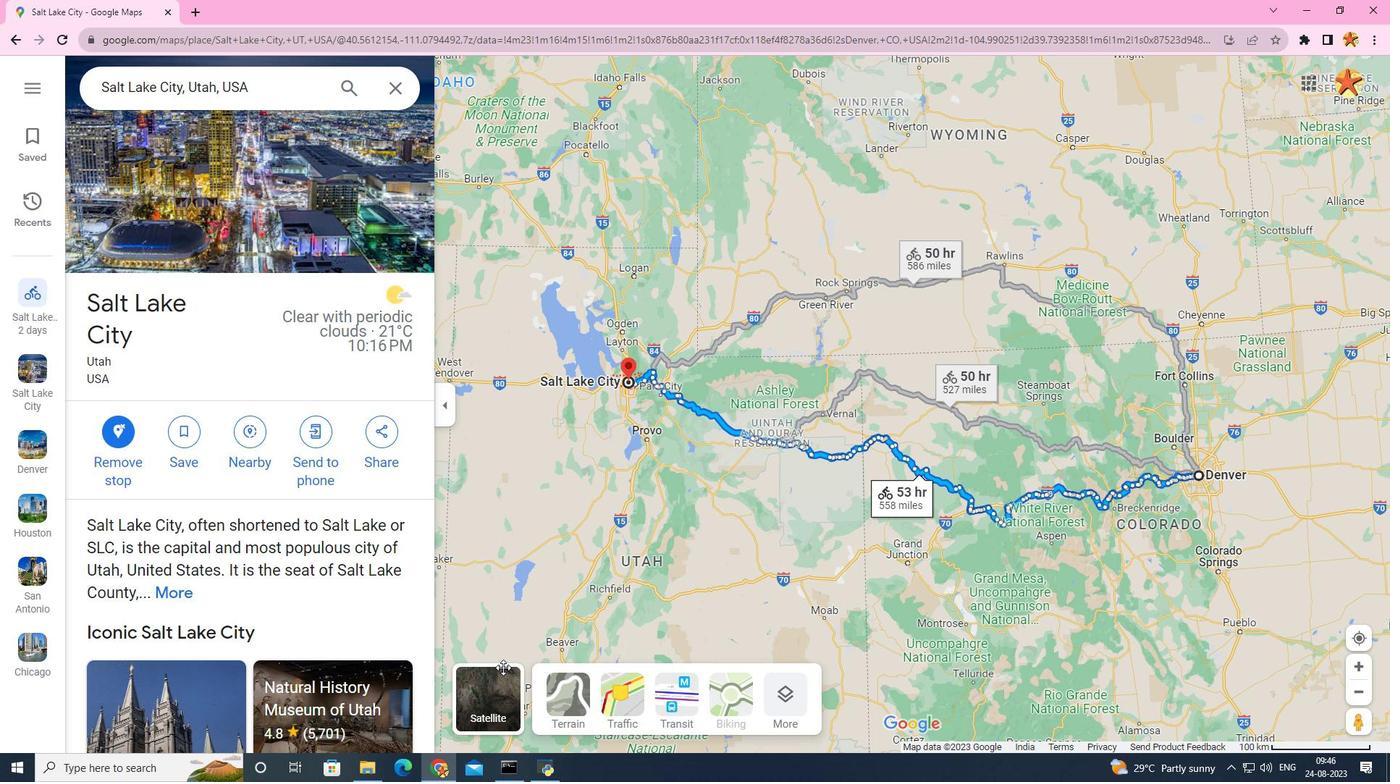 
Action: Mouse moved to (769, 686)
Screenshot: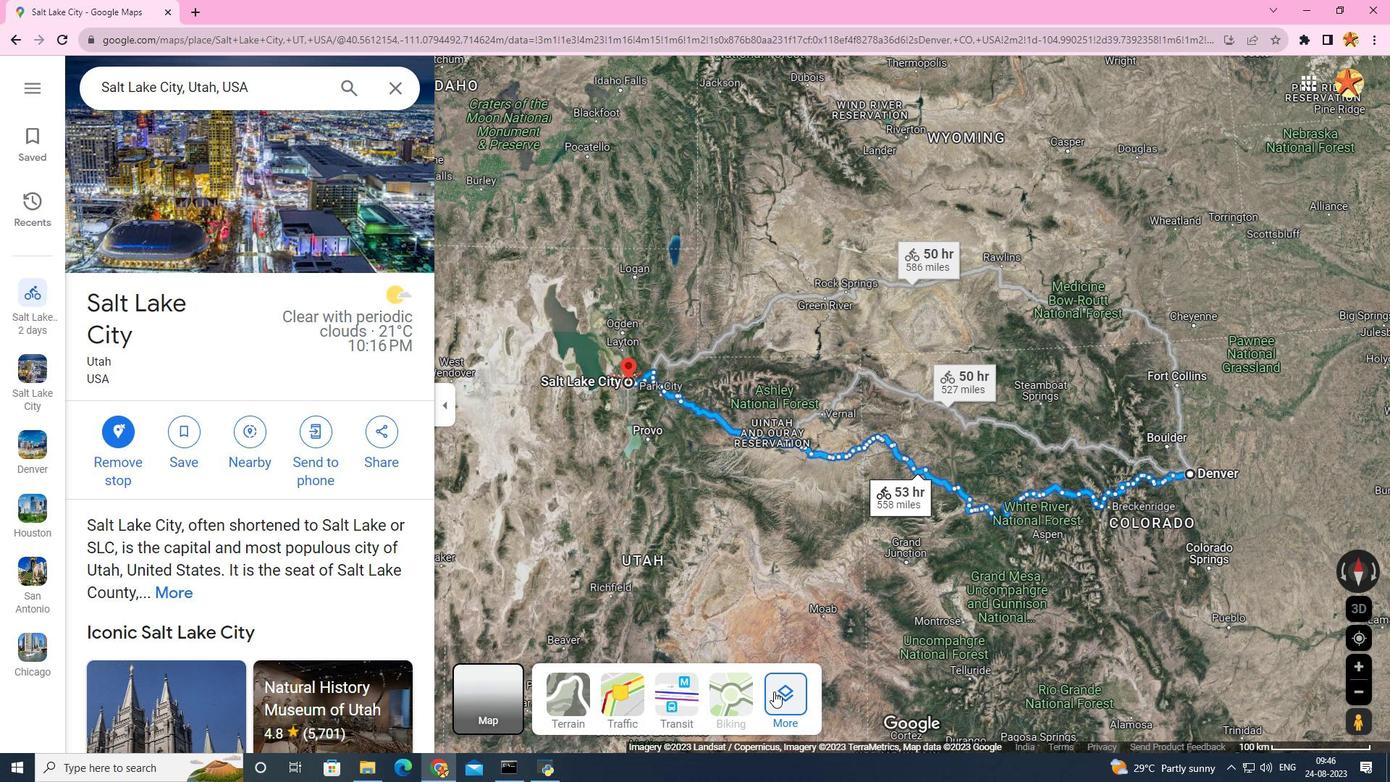 
Action: Mouse pressed left at (769, 686)
Screenshot: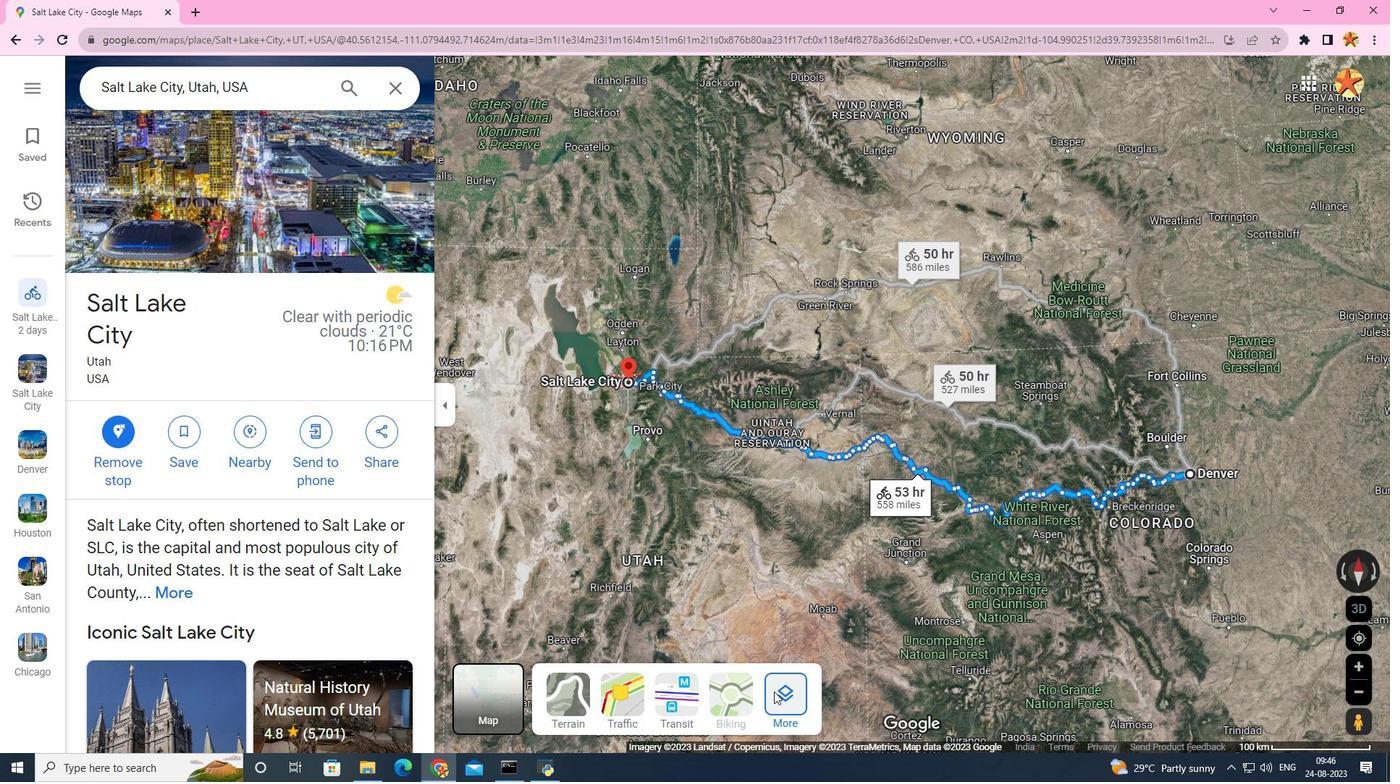
Action: Mouse moved to (618, 537)
Screenshot: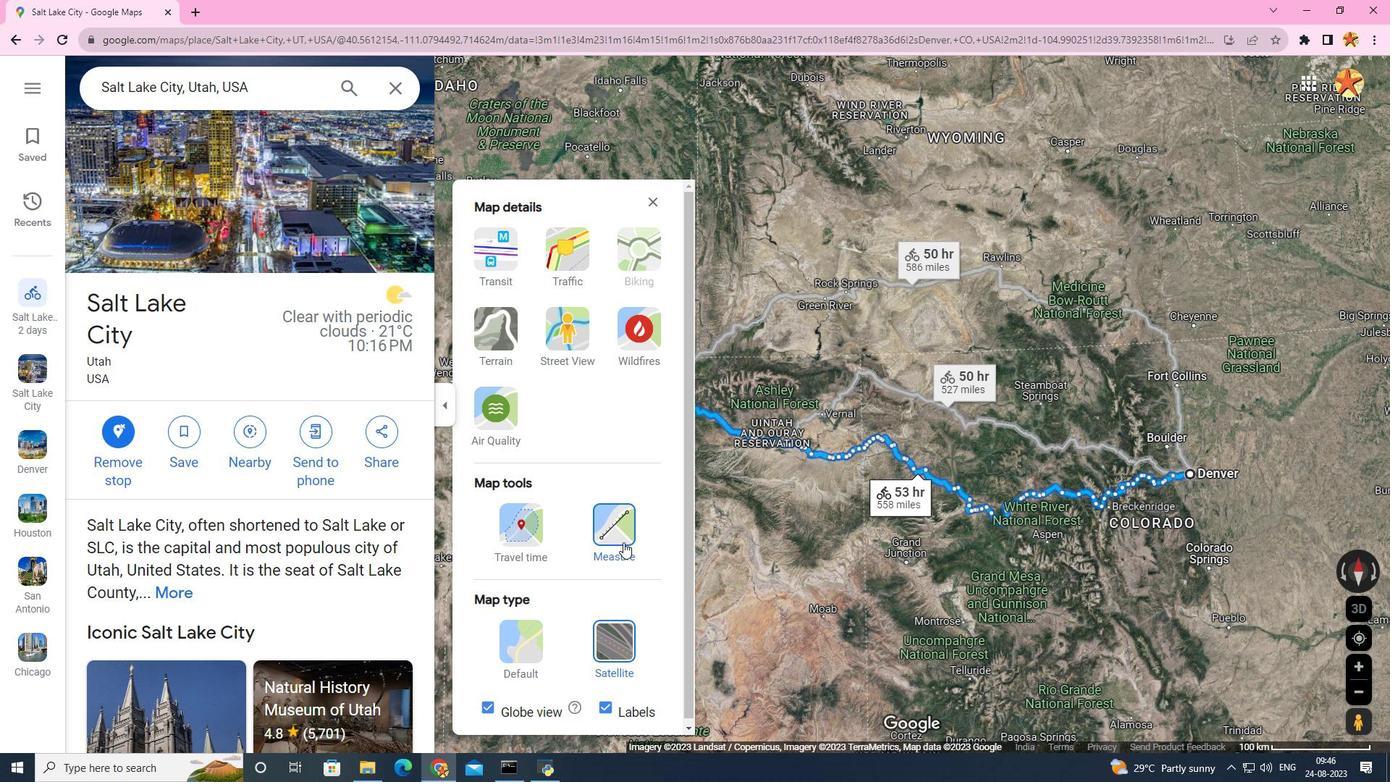 
Action: Mouse pressed left at (618, 537)
Screenshot: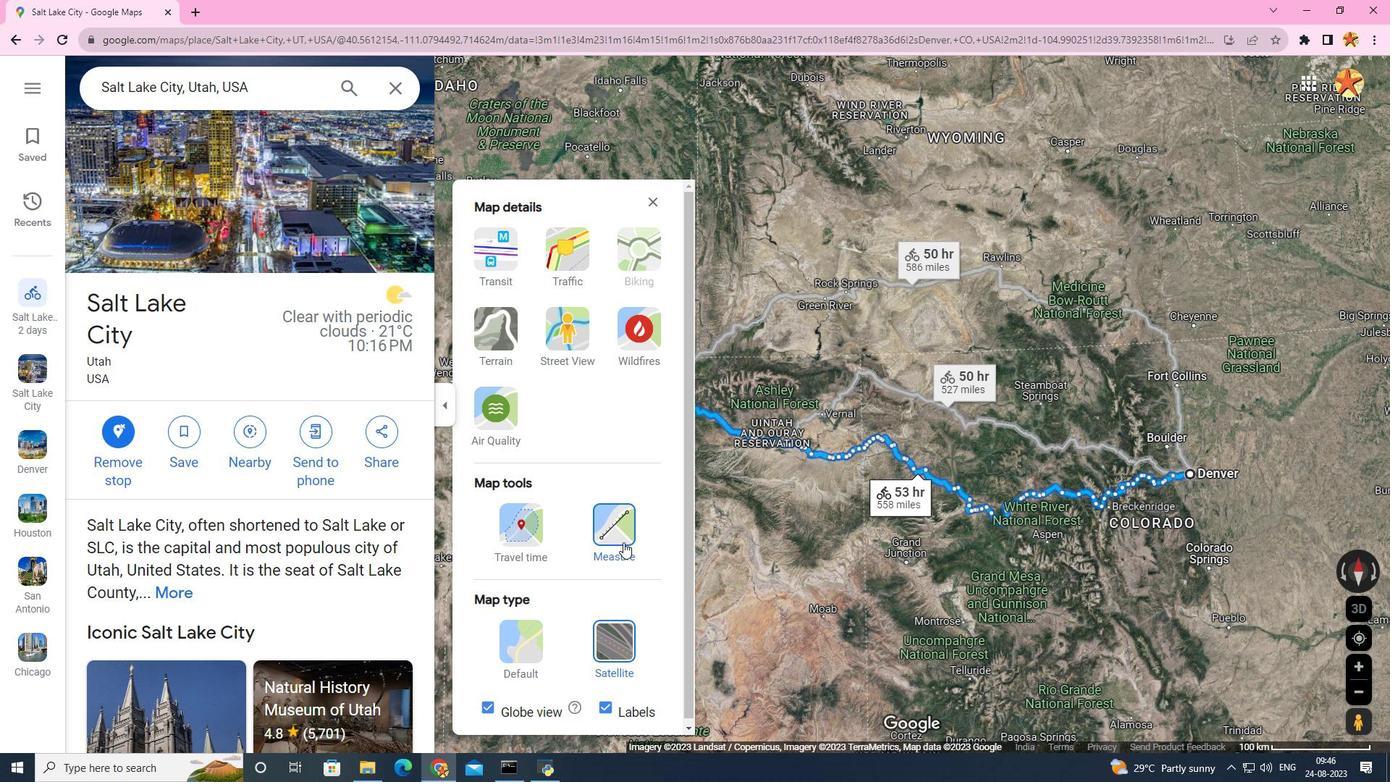 
Action: Mouse moved to (506, 638)
Screenshot: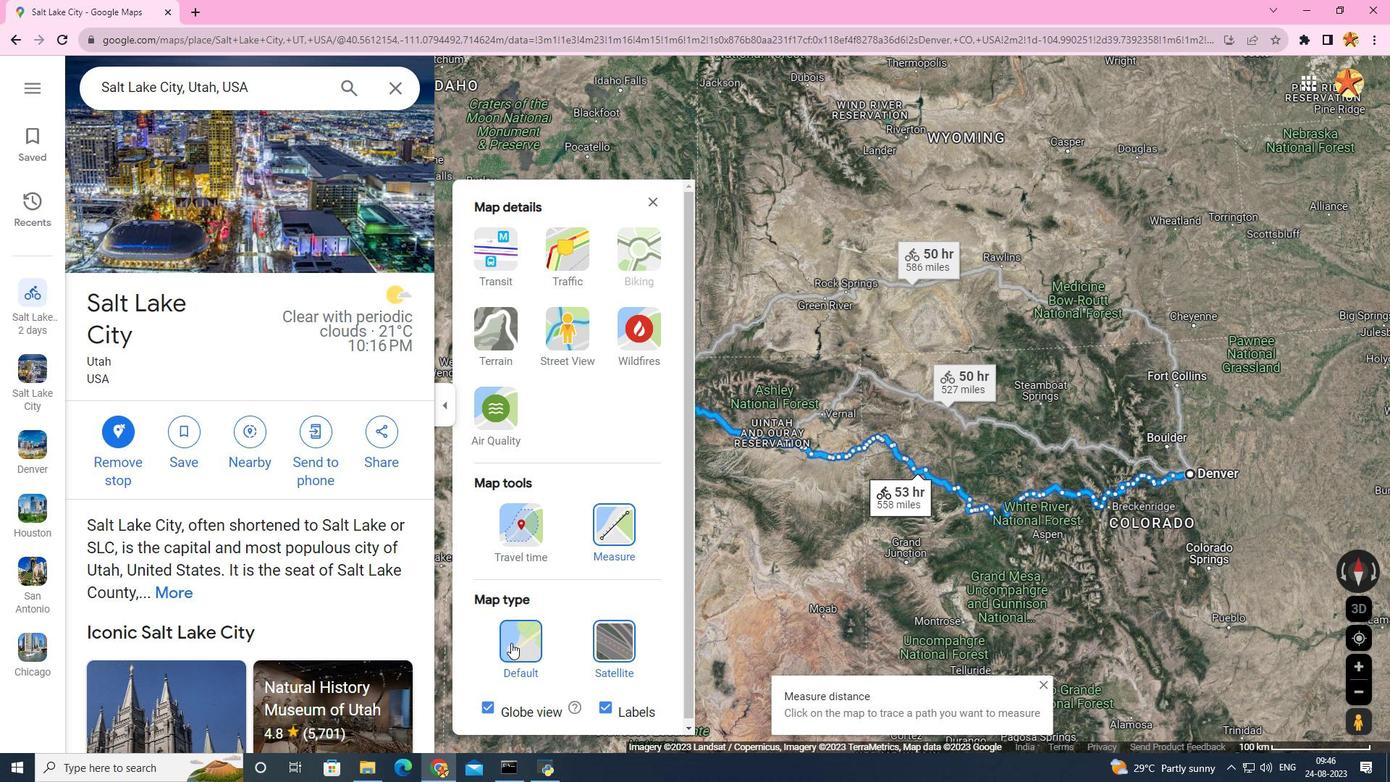 
Action: Mouse pressed left at (506, 638)
Screenshot: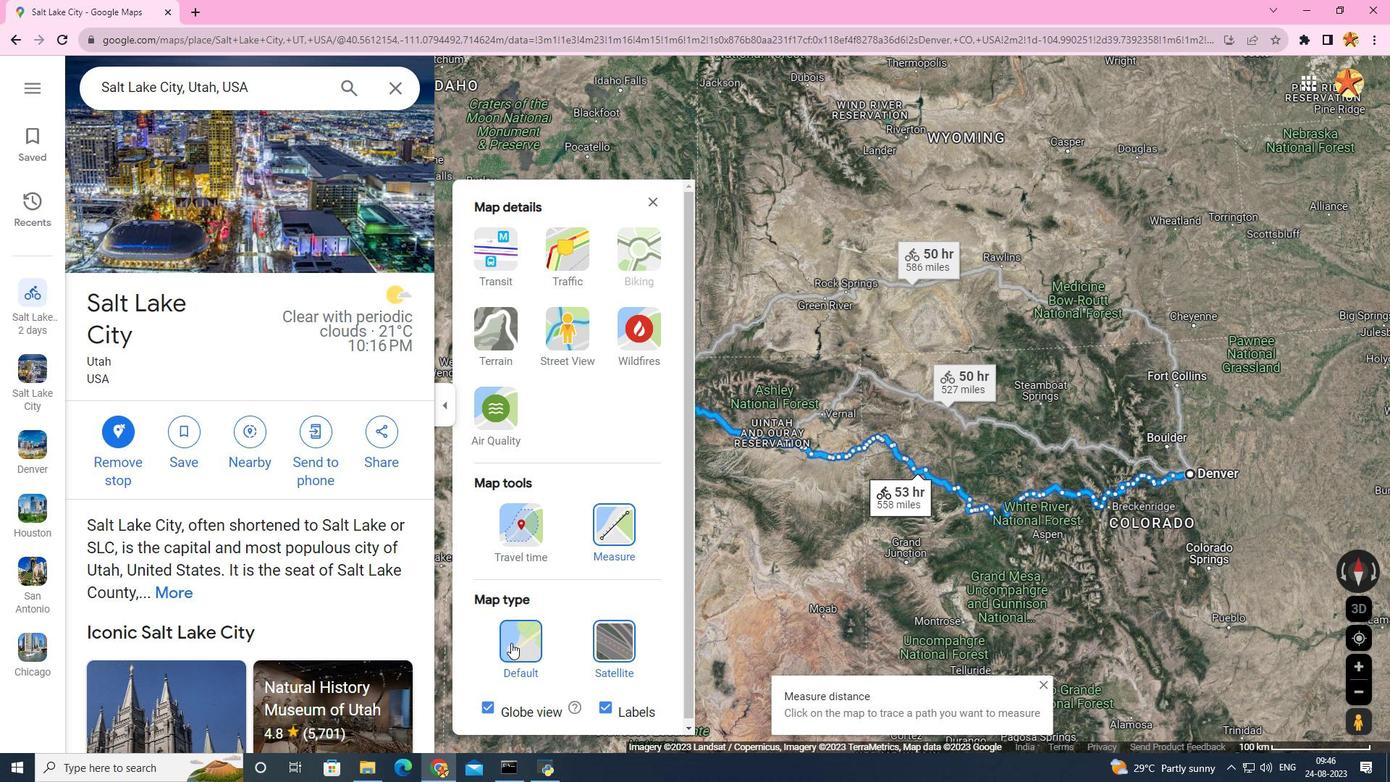 
Action: Mouse moved to (623, 378)
Screenshot: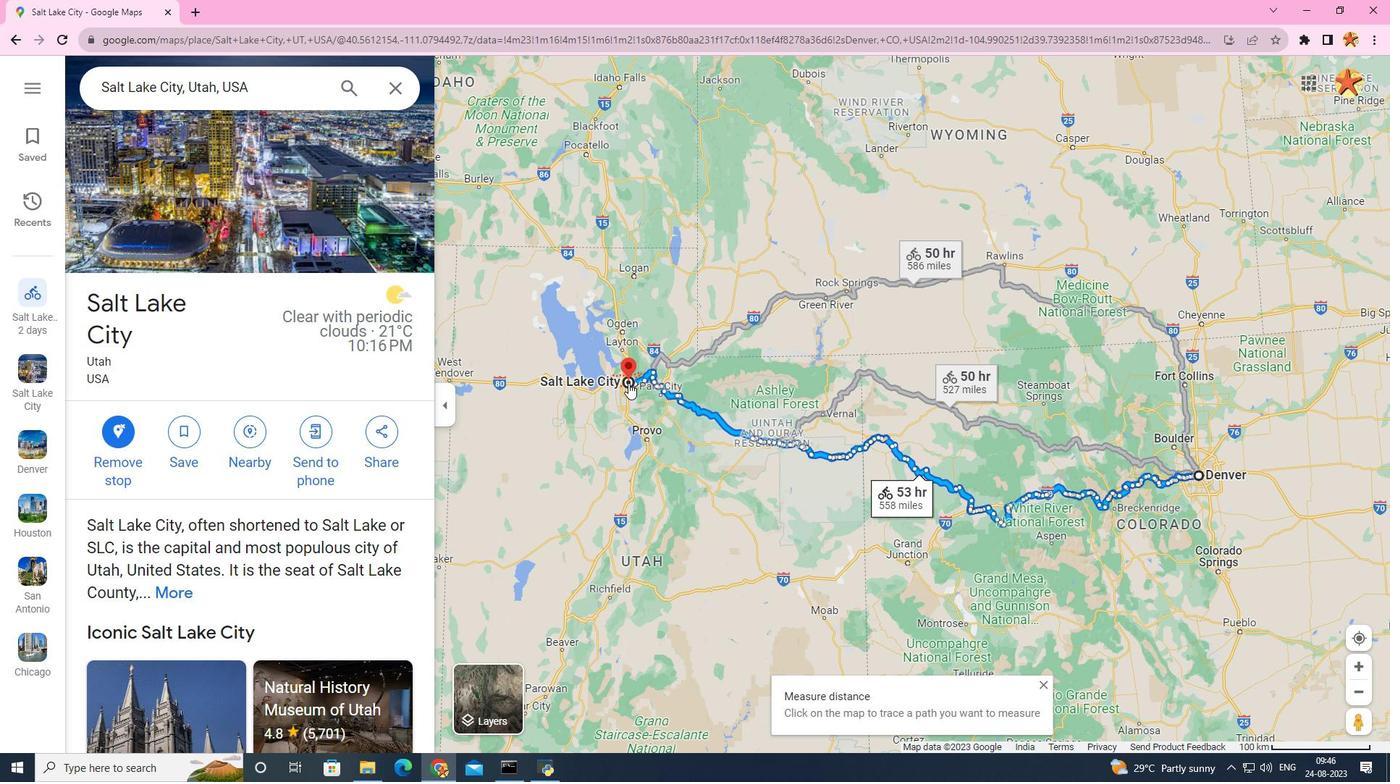 
Action: Mouse pressed left at (623, 378)
Screenshot: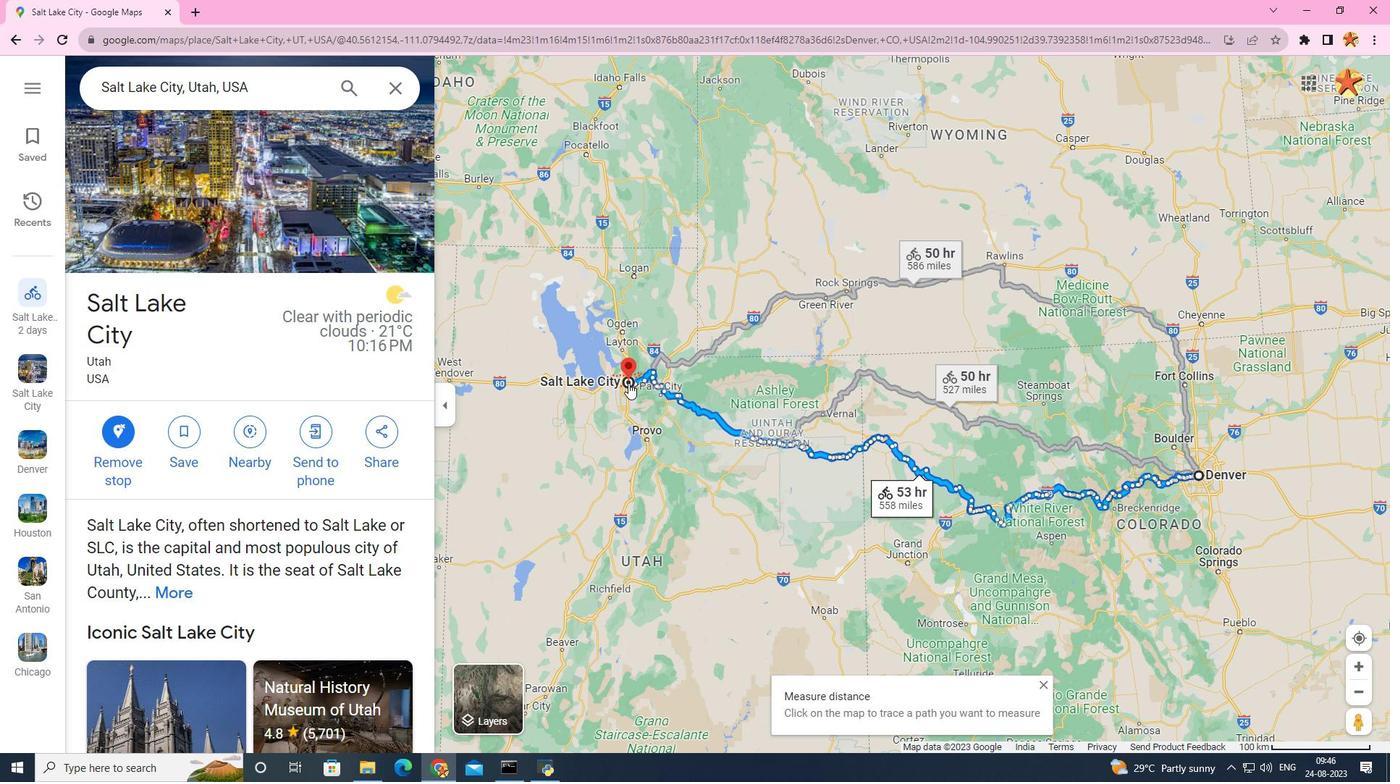 
Action: Mouse moved to (1195, 472)
Screenshot: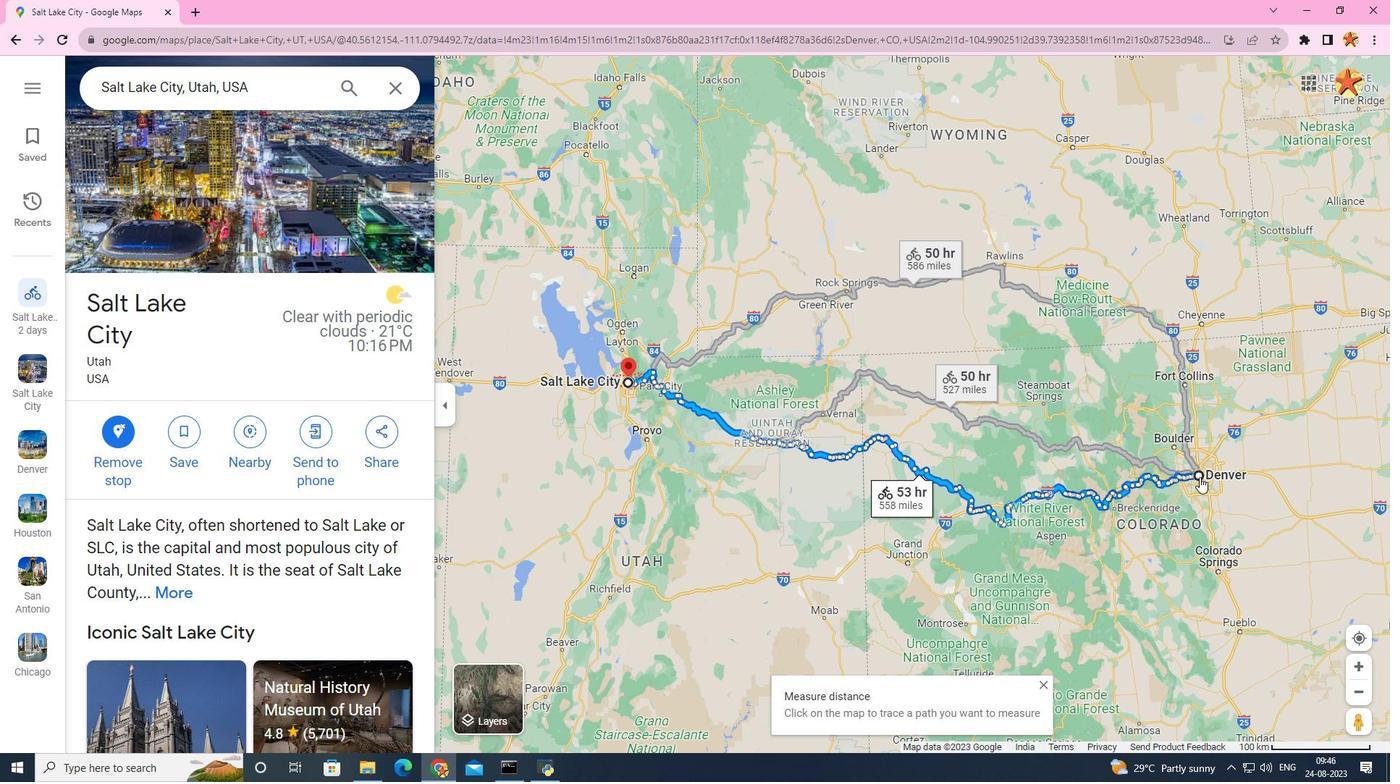 
Action: Mouse pressed left at (1195, 472)
Screenshot: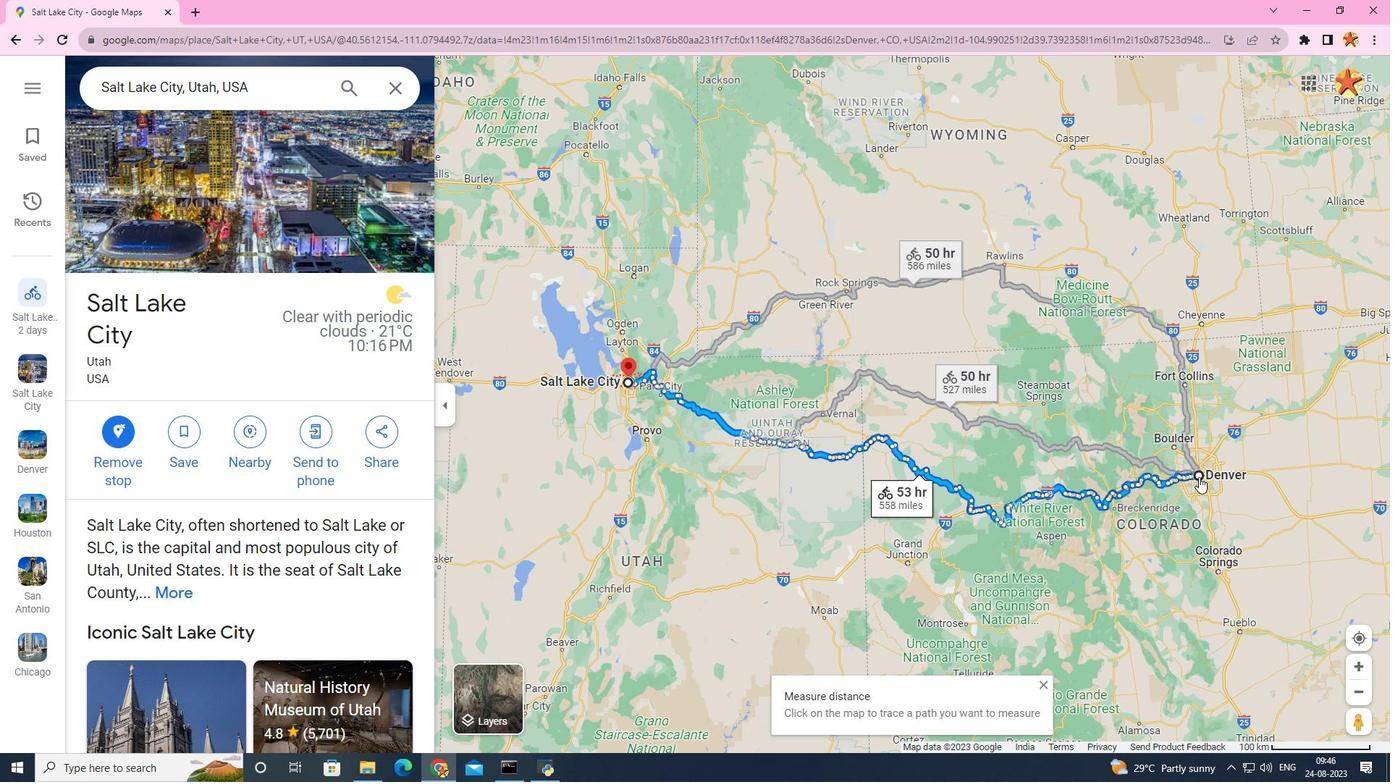 
Action: Mouse moved to (1079, 522)
Screenshot: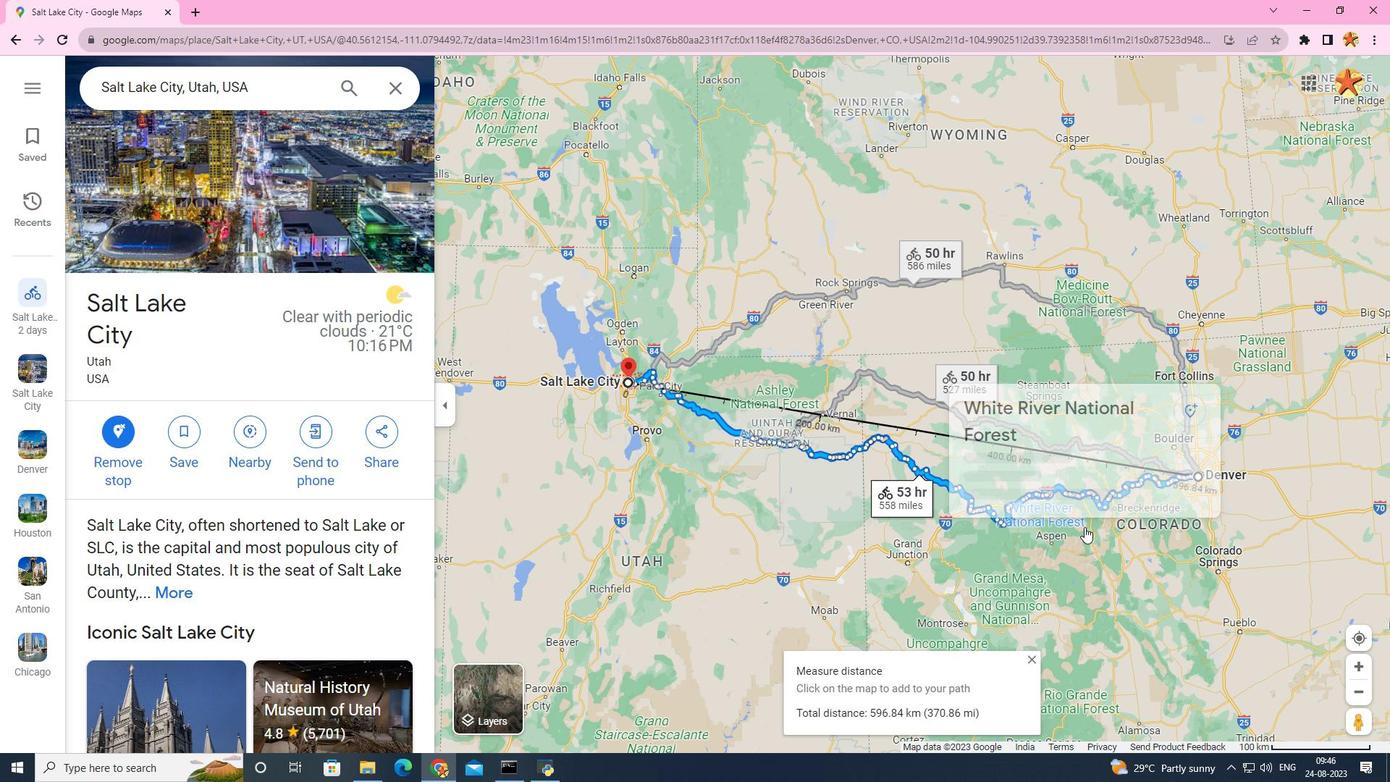 
